 Task: Check the average views per listing of wet bar in the last 3 years.
Action: Mouse moved to (1030, 230)
Screenshot: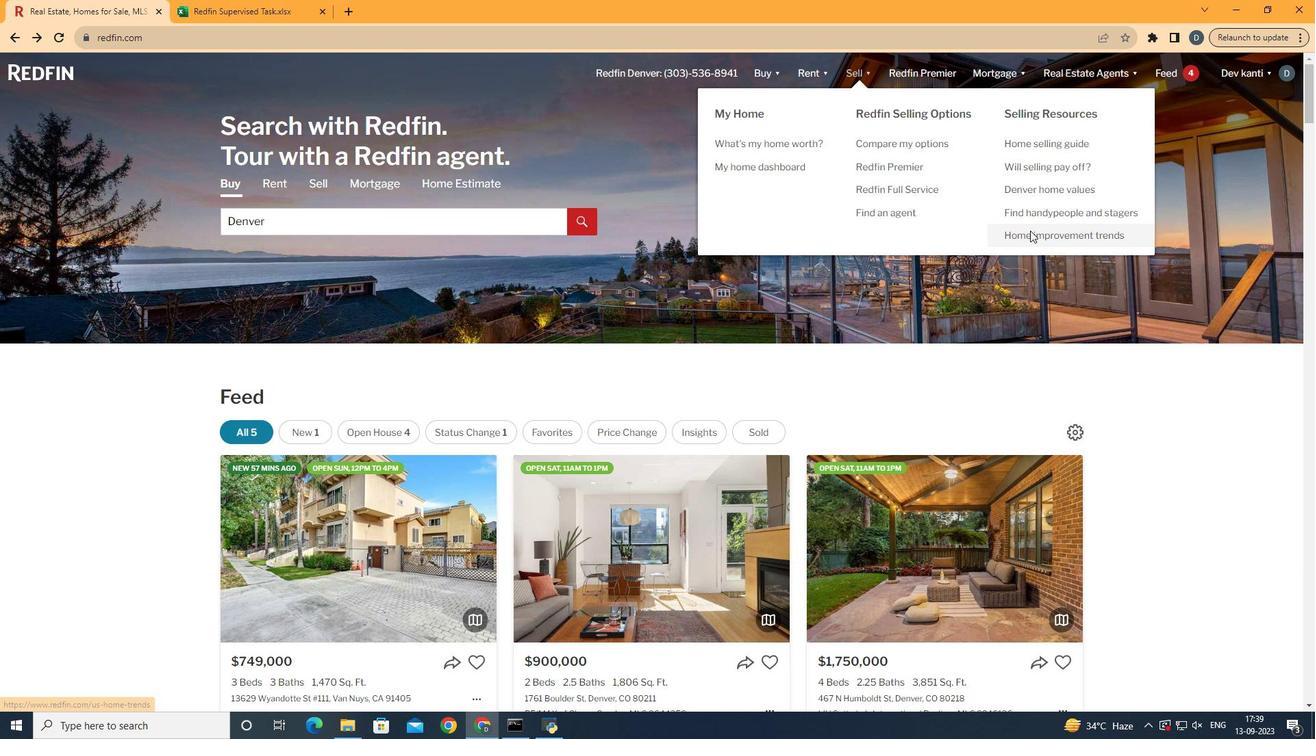
Action: Mouse pressed left at (1030, 230)
Screenshot: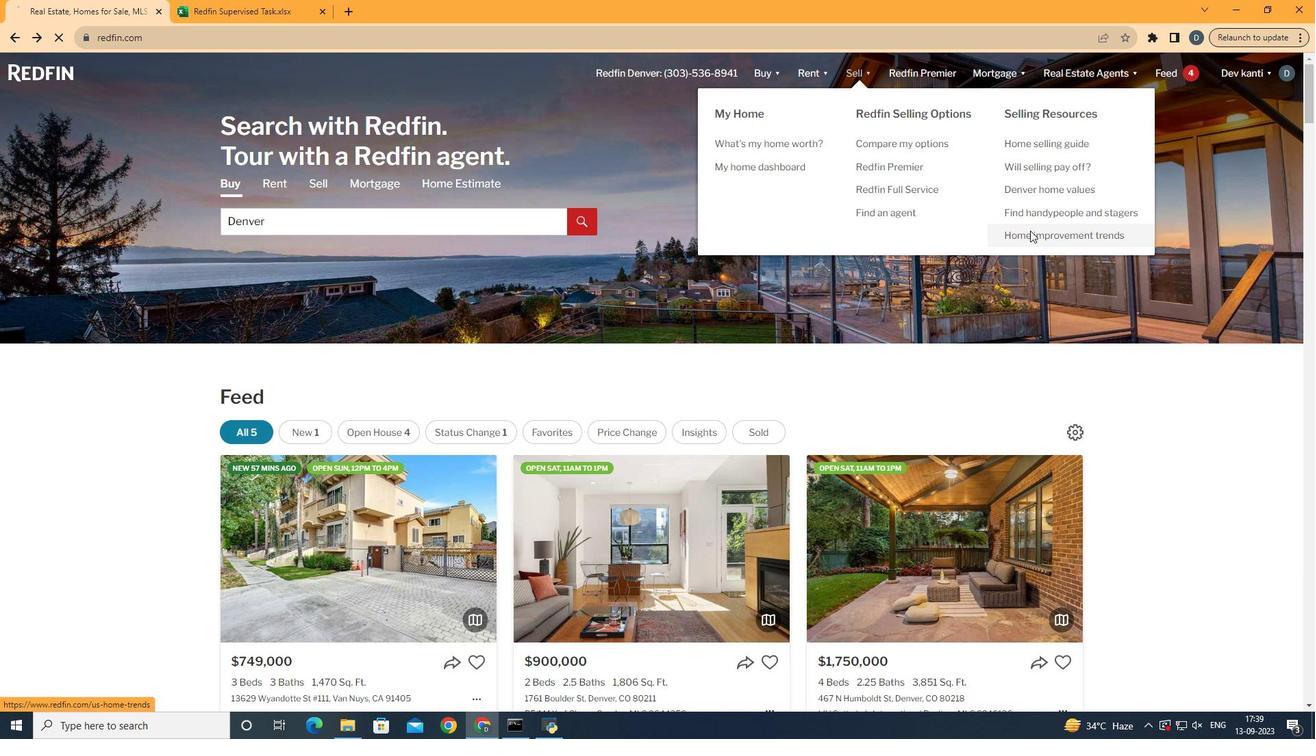 
Action: Mouse moved to (321, 266)
Screenshot: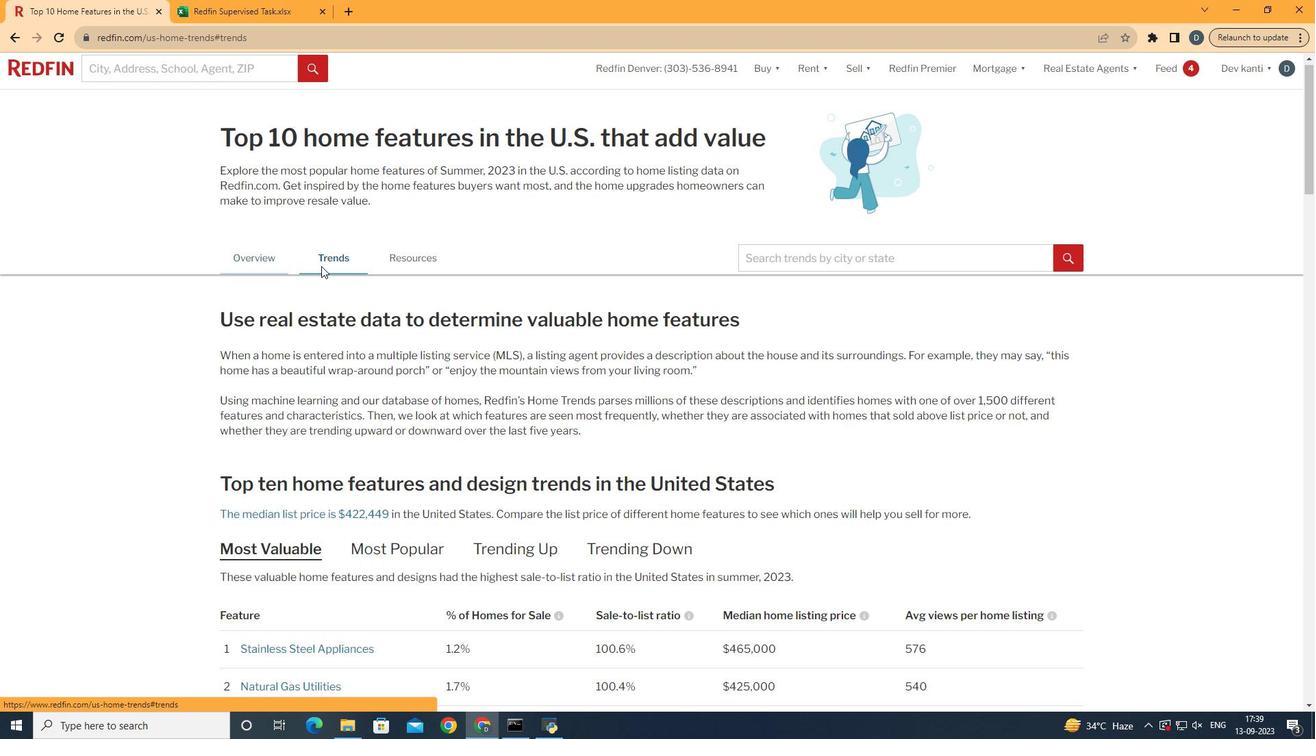 
Action: Mouse pressed left at (321, 266)
Screenshot: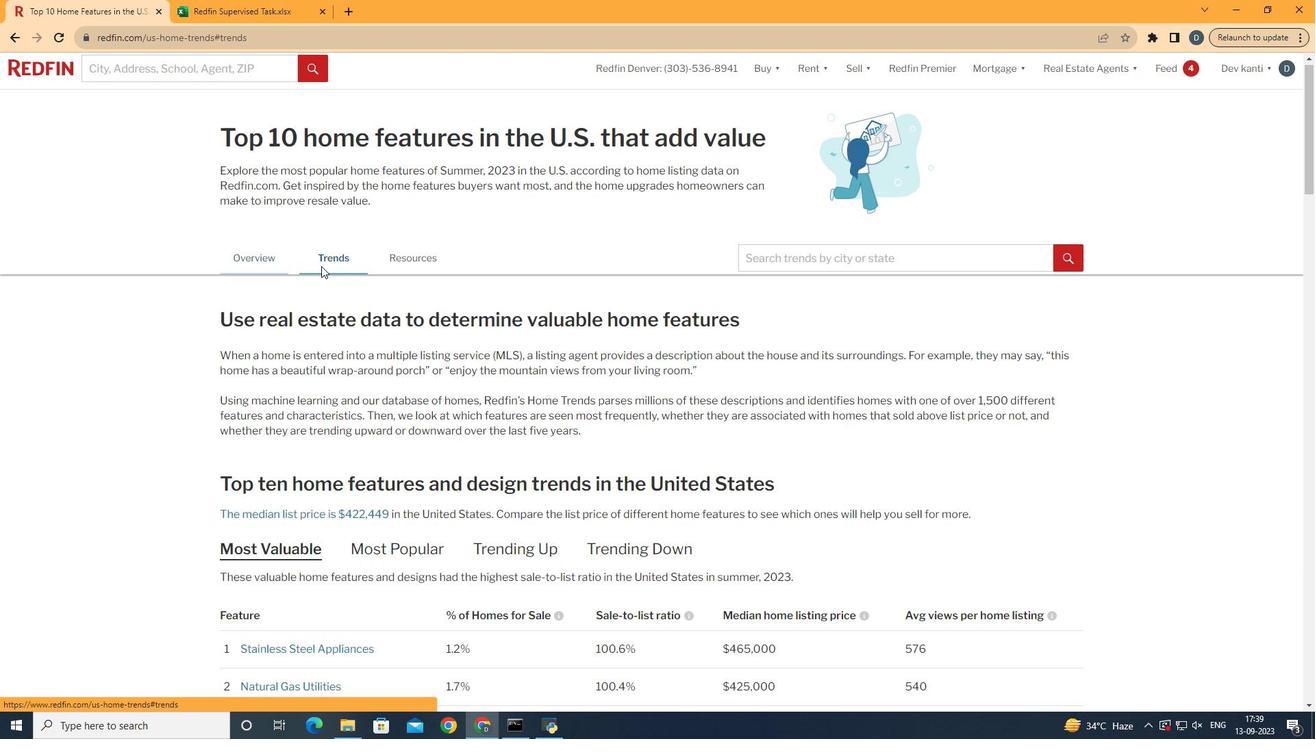 
Action: Mouse moved to (649, 391)
Screenshot: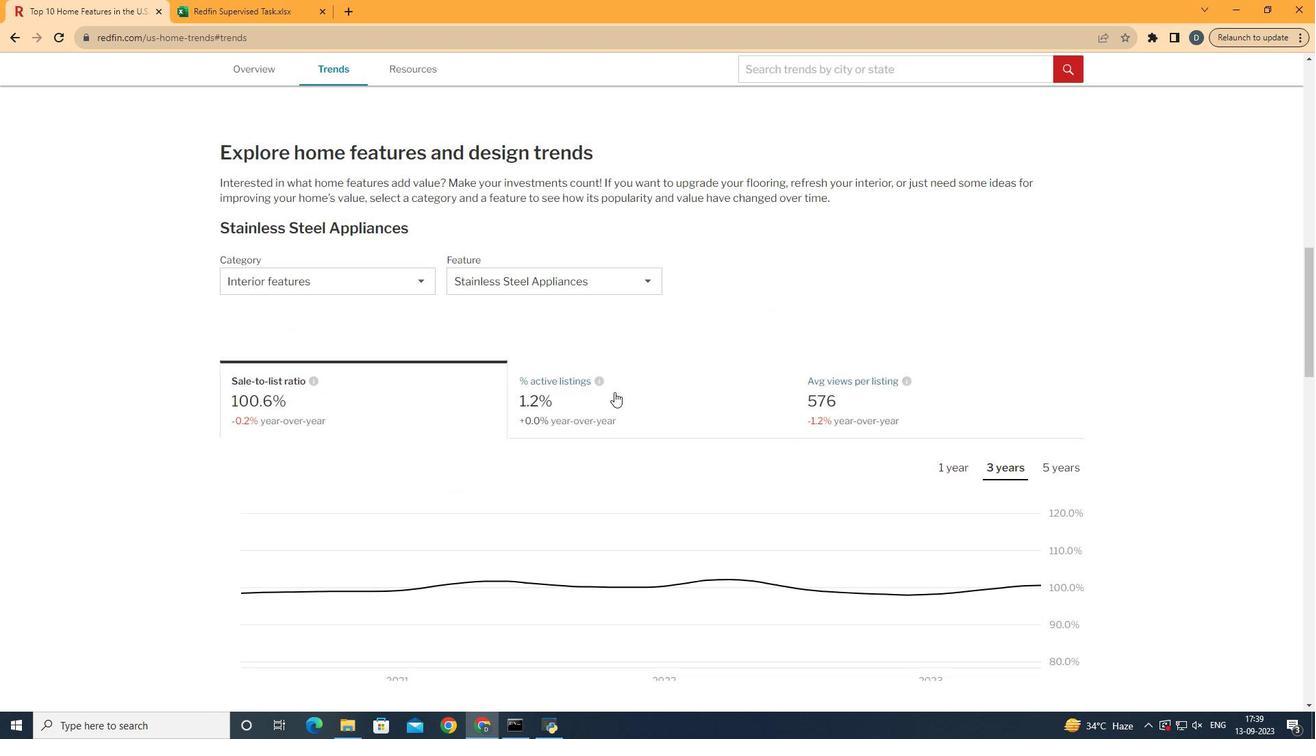 
Action: Mouse scrolled (649, 390) with delta (0, 0)
Screenshot: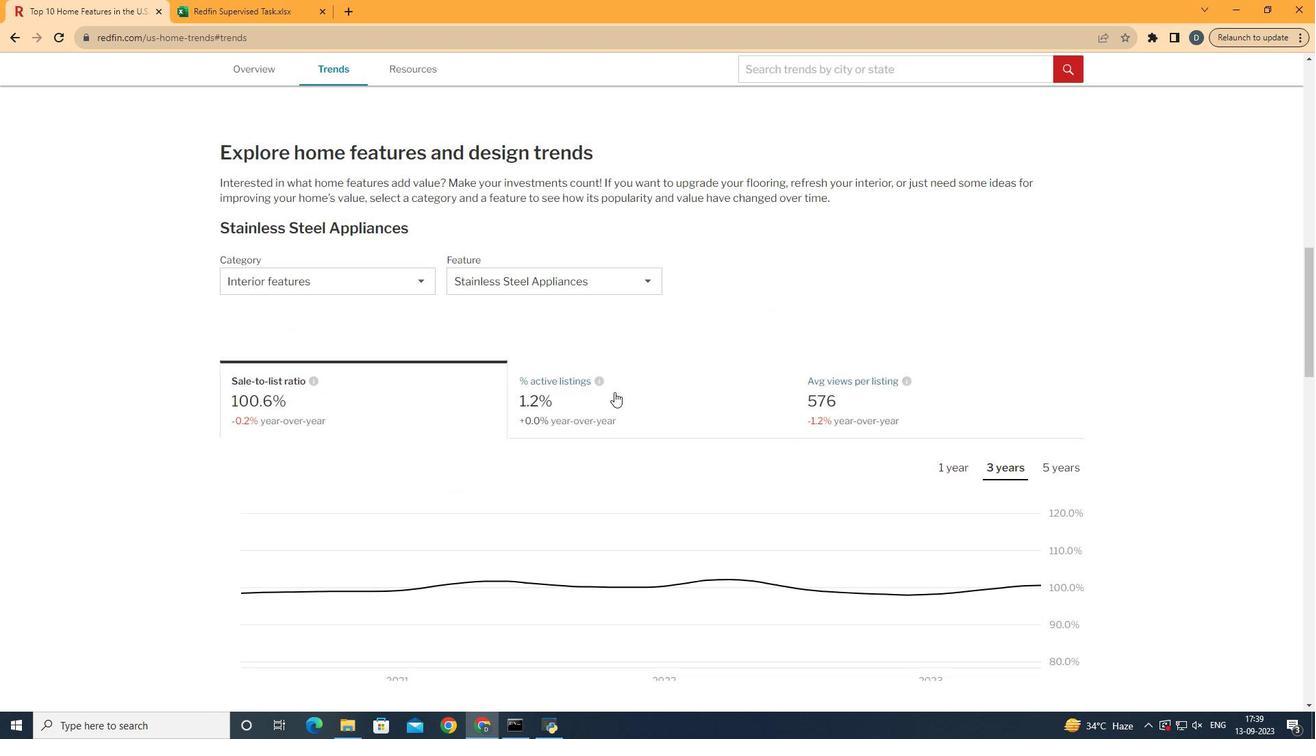 
Action: Mouse scrolled (649, 390) with delta (0, 0)
Screenshot: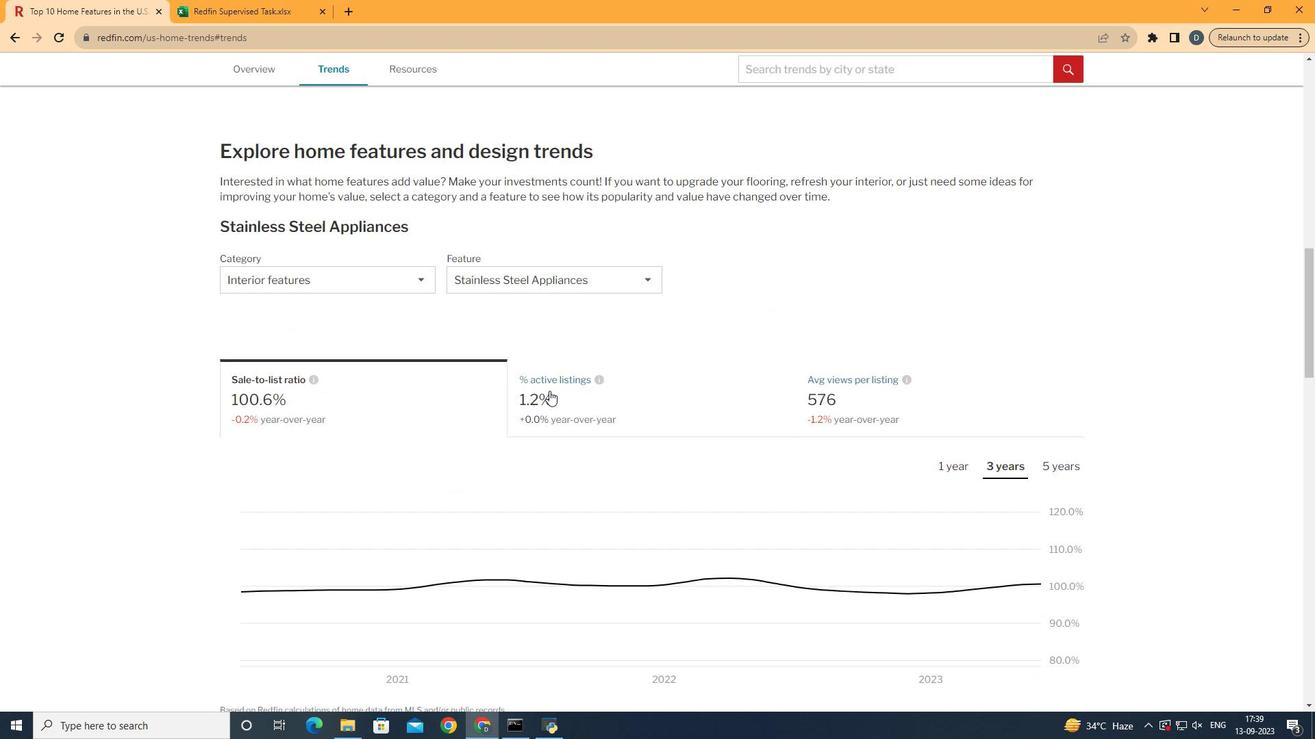 
Action: Mouse scrolled (649, 390) with delta (0, 0)
Screenshot: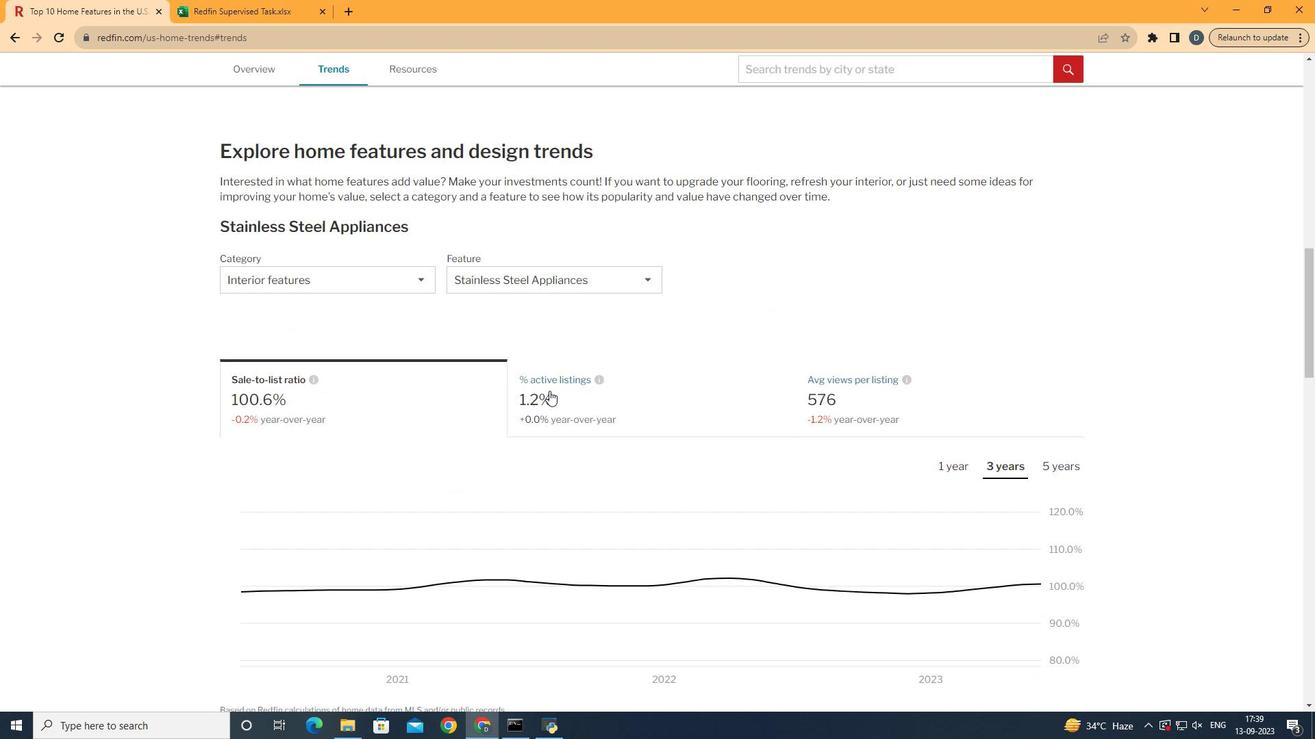 
Action: Mouse scrolled (649, 390) with delta (0, 0)
Screenshot: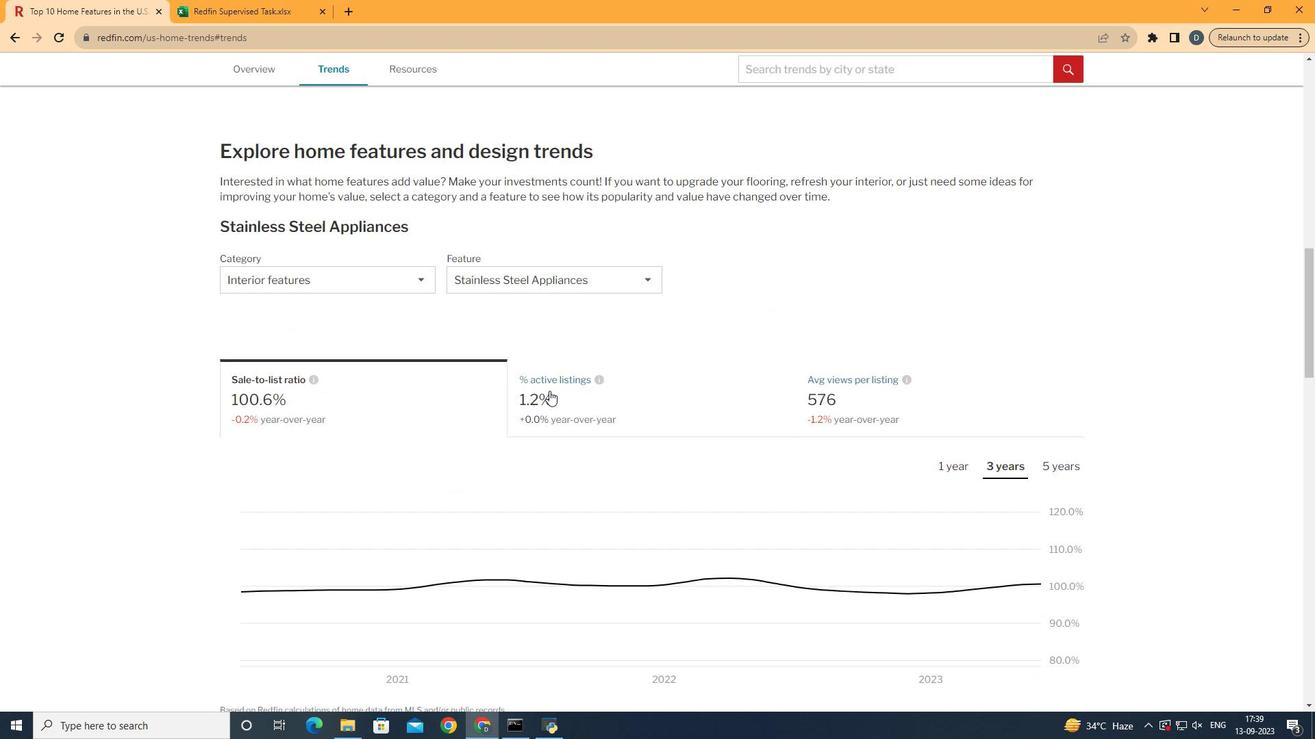 
Action: Mouse scrolled (649, 390) with delta (0, 0)
Screenshot: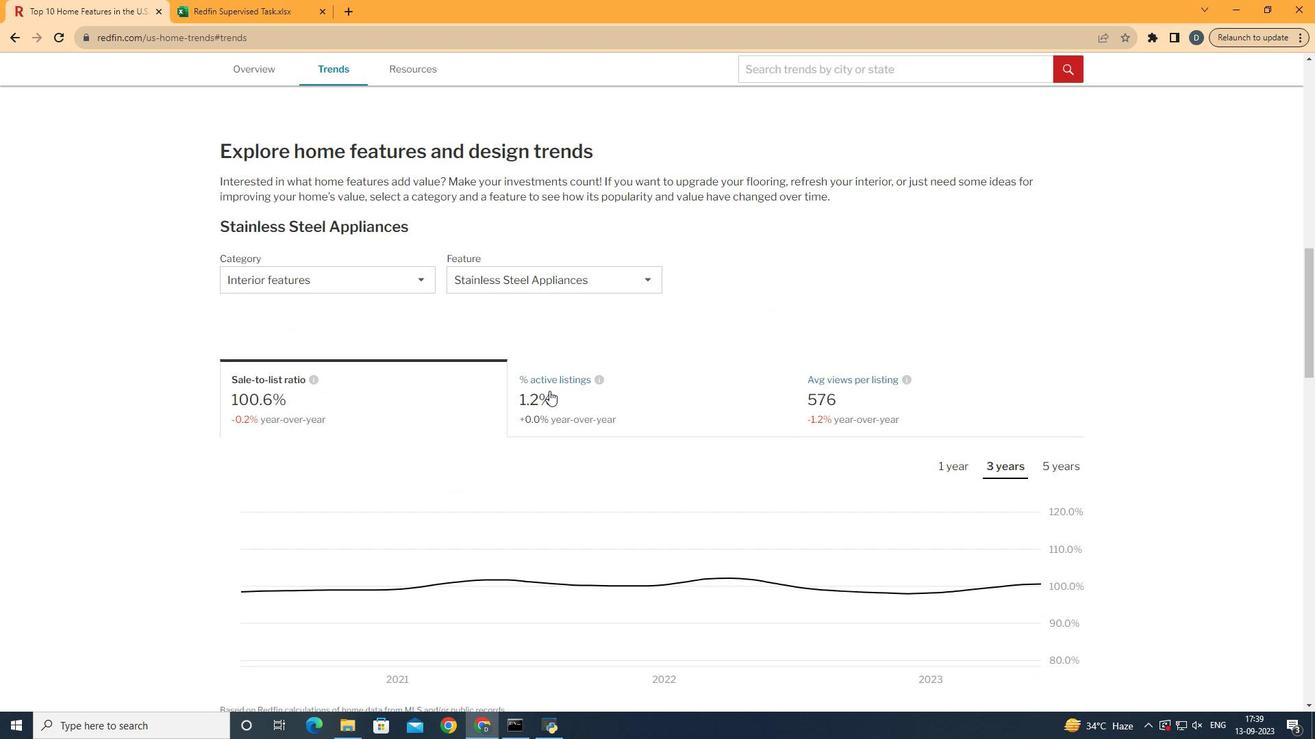 
Action: Mouse scrolled (649, 390) with delta (0, 0)
Screenshot: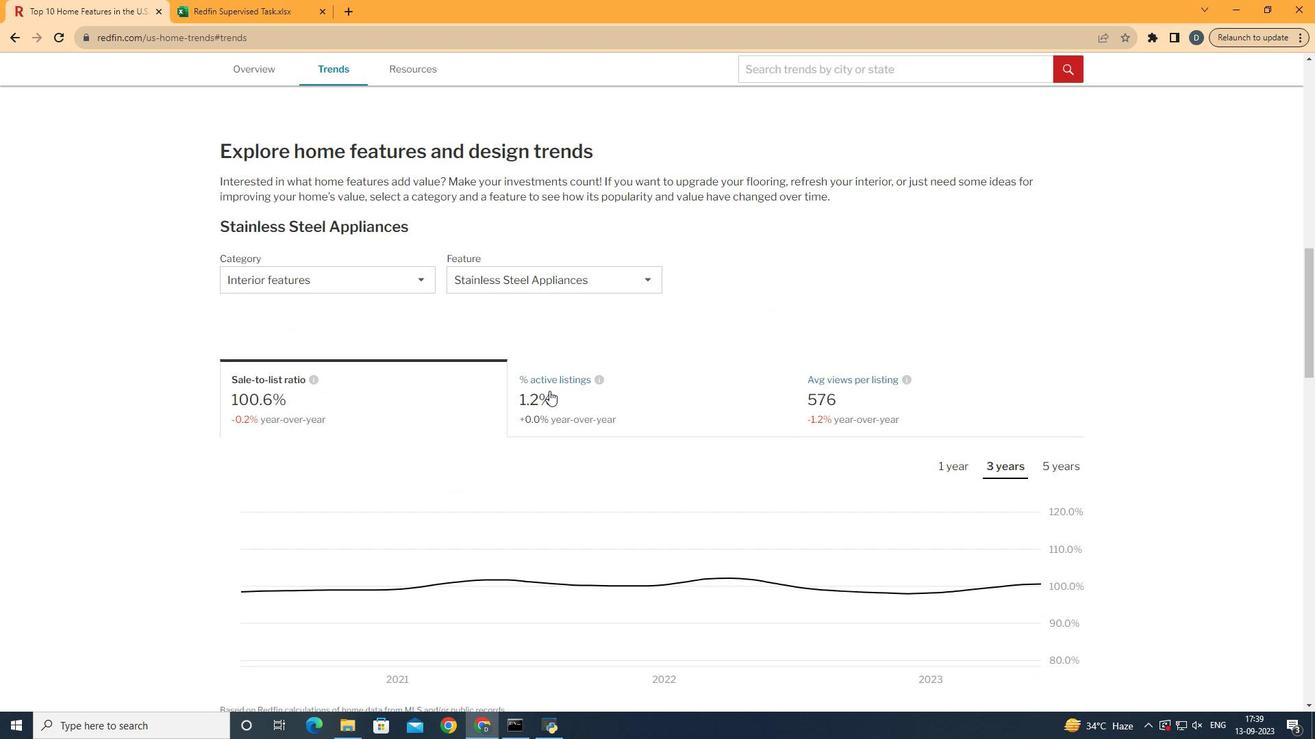 
Action: Mouse scrolled (649, 390) with delta (0, 0)
Screenshot: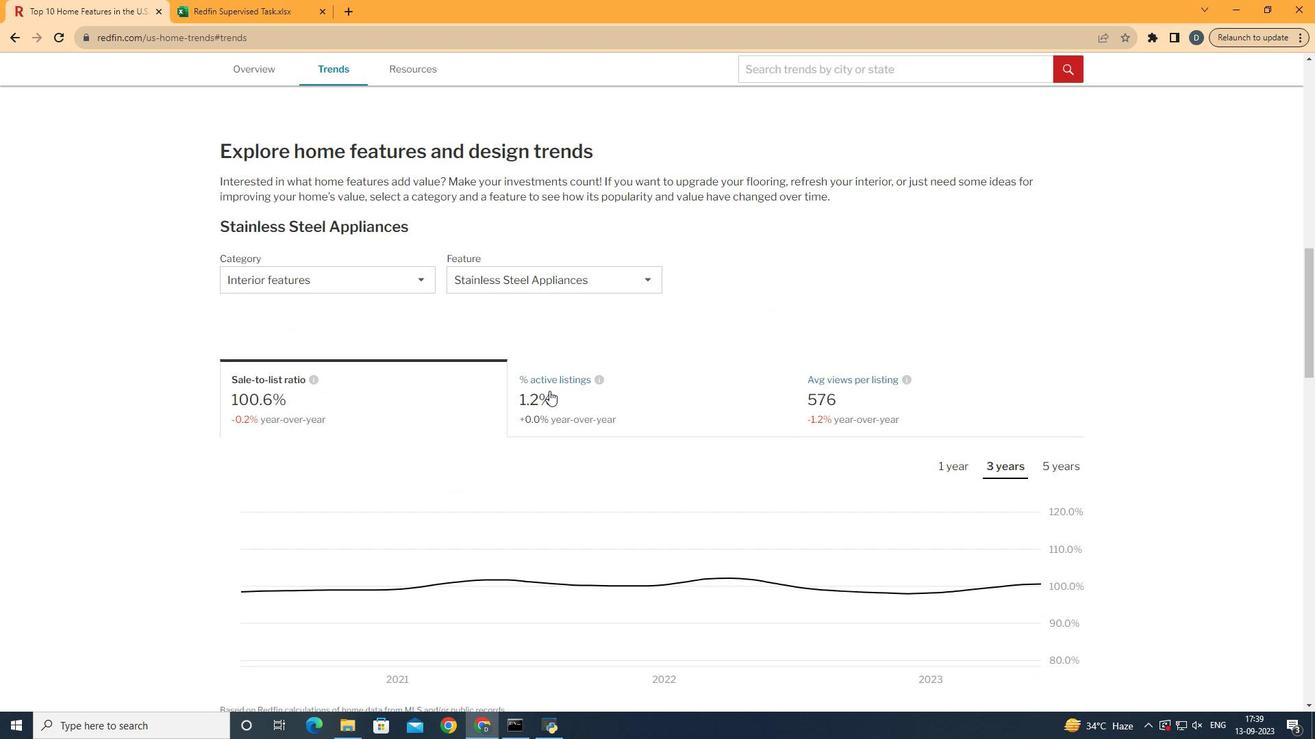 
Action: Mouse scrolled (649, 390) with delta (0, 0)
Screenshot: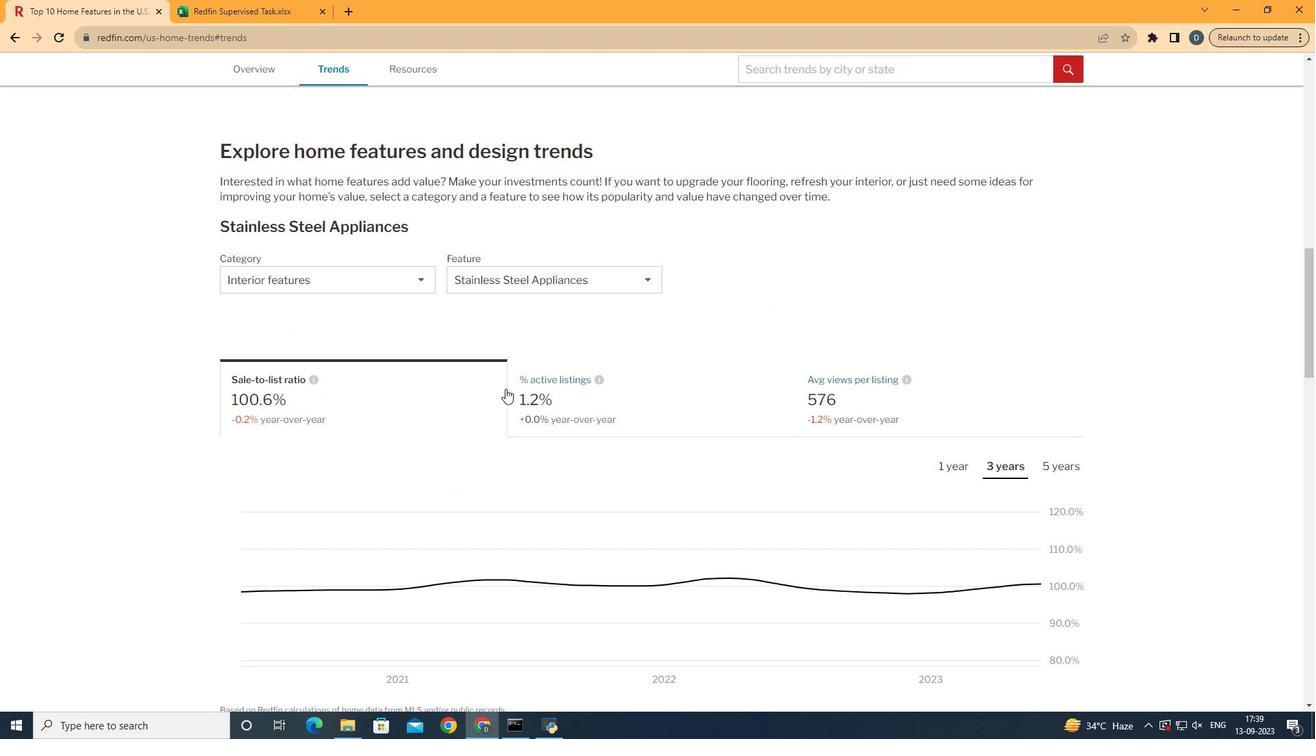 
Action: Mouse moved to (406, 293)
Screenshot: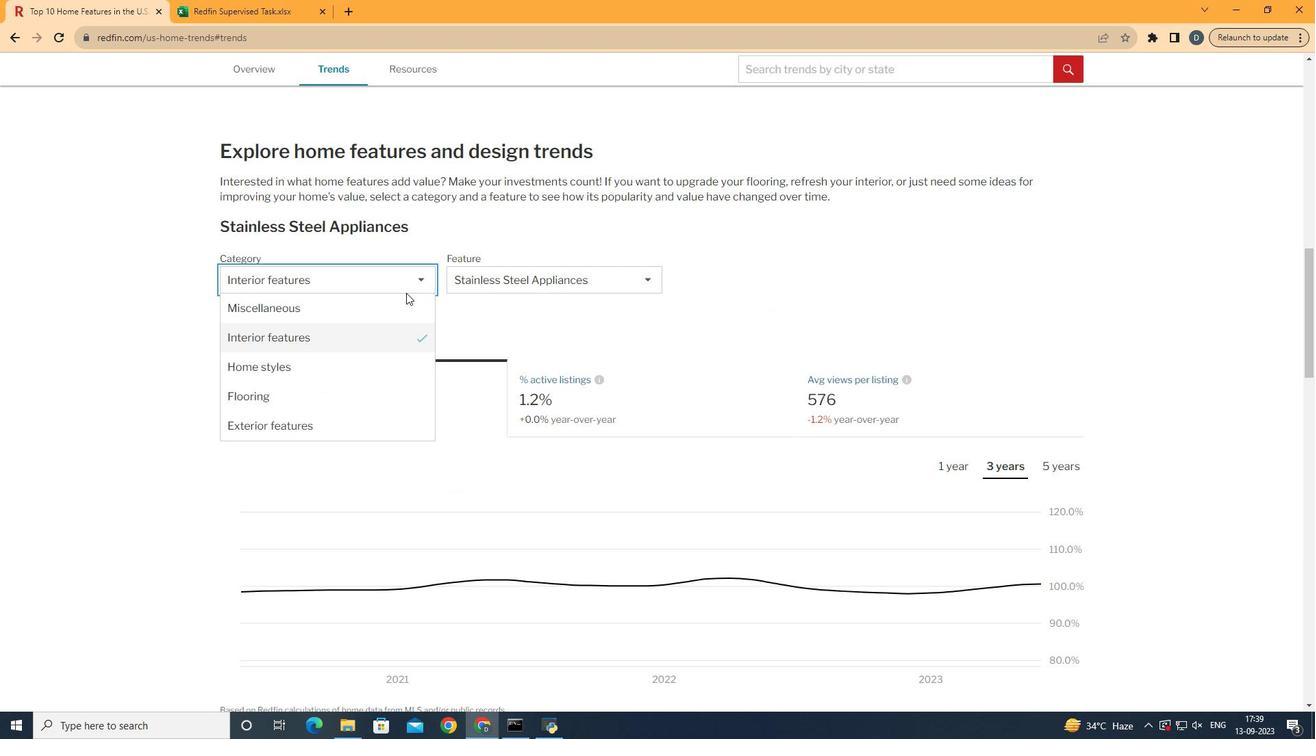 
Action: Mouse pressed left at (406, 293)
Screenshot: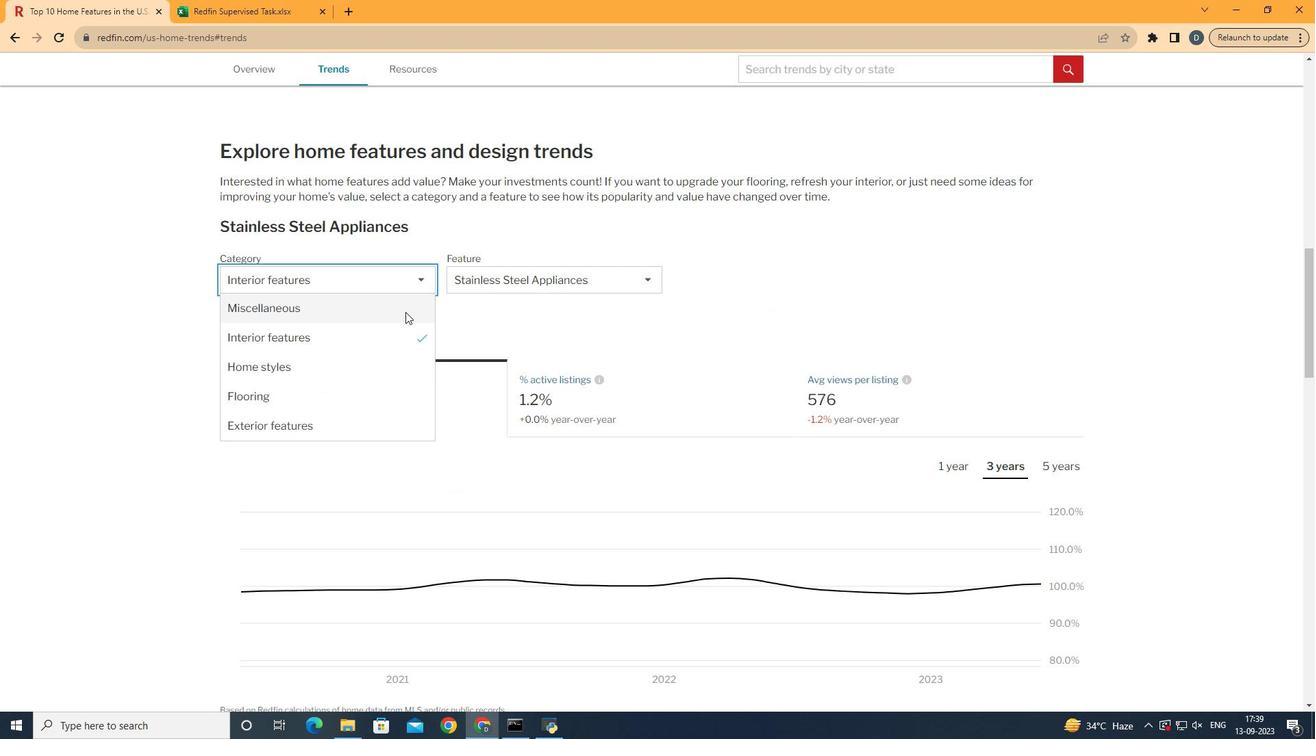 
Action: Mouse moved to (410, 344)
Screenshot: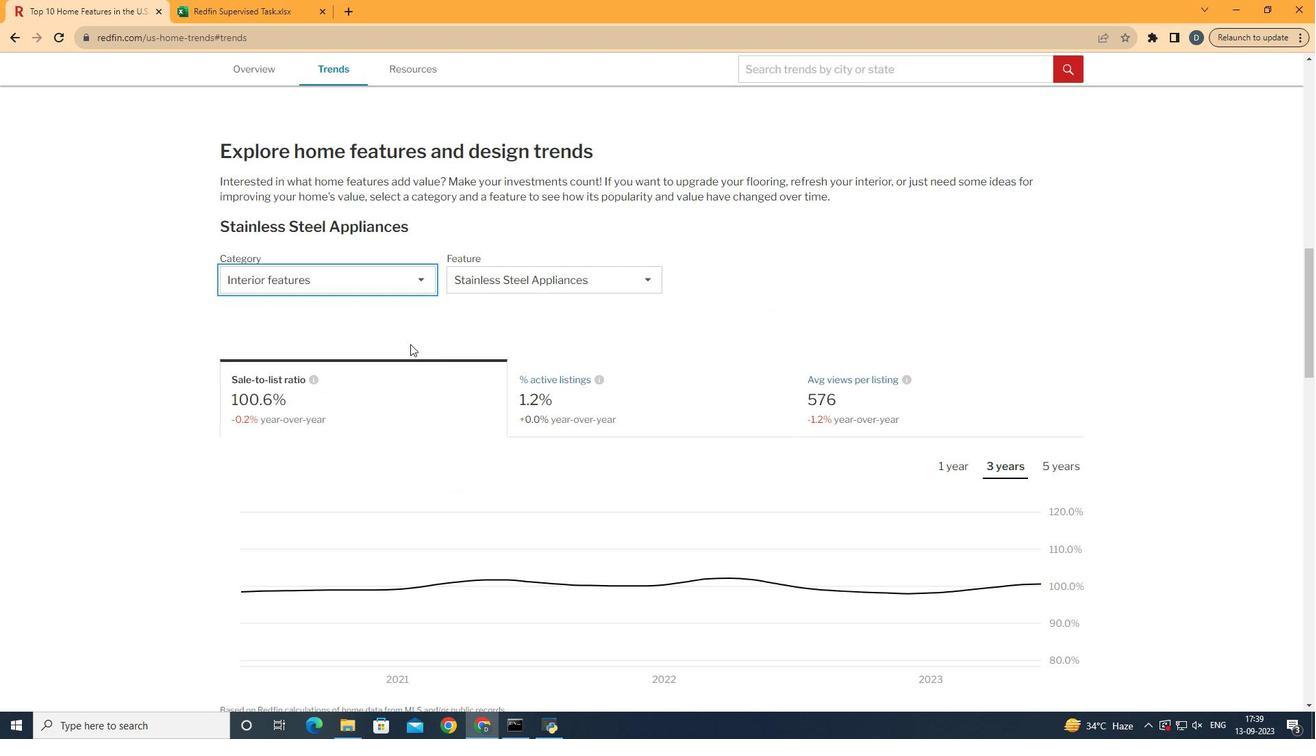 
Action: Mouse pressed left at (410, 344)
Screenshot: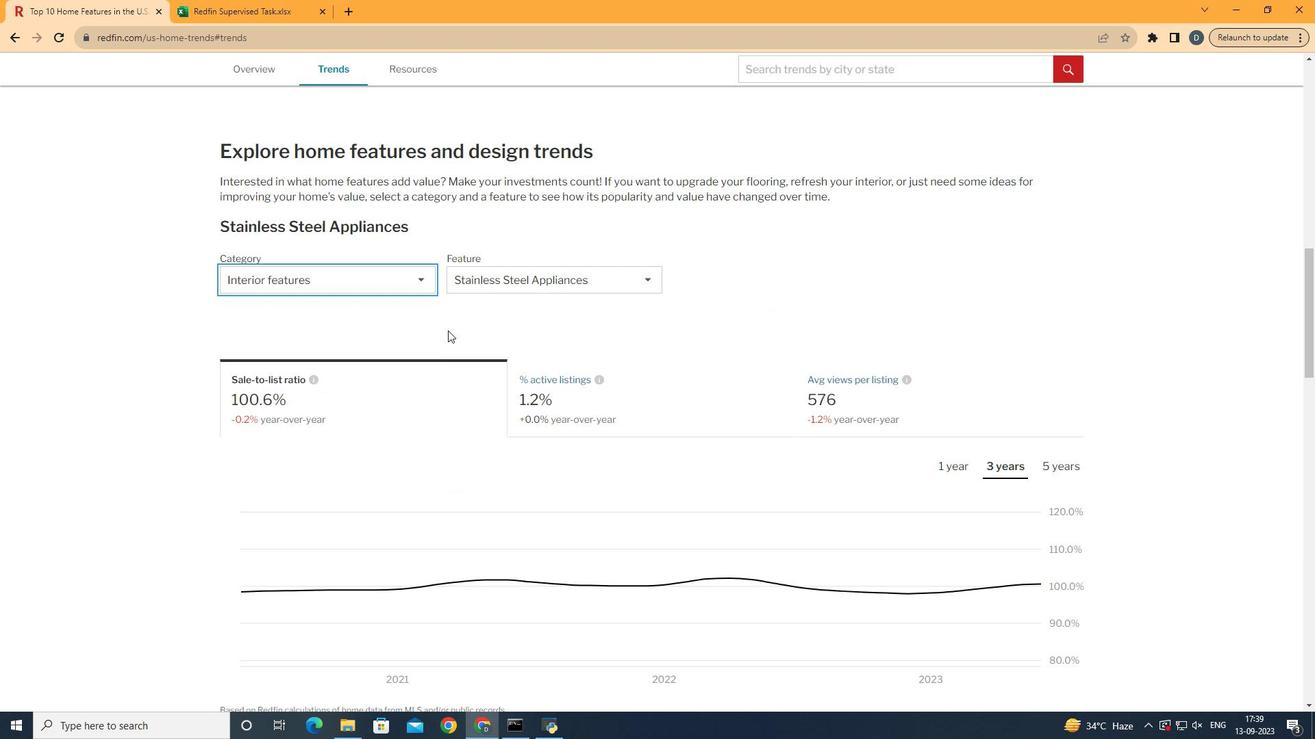 
Action: Mouse moved to (568, 278)
Screenshot: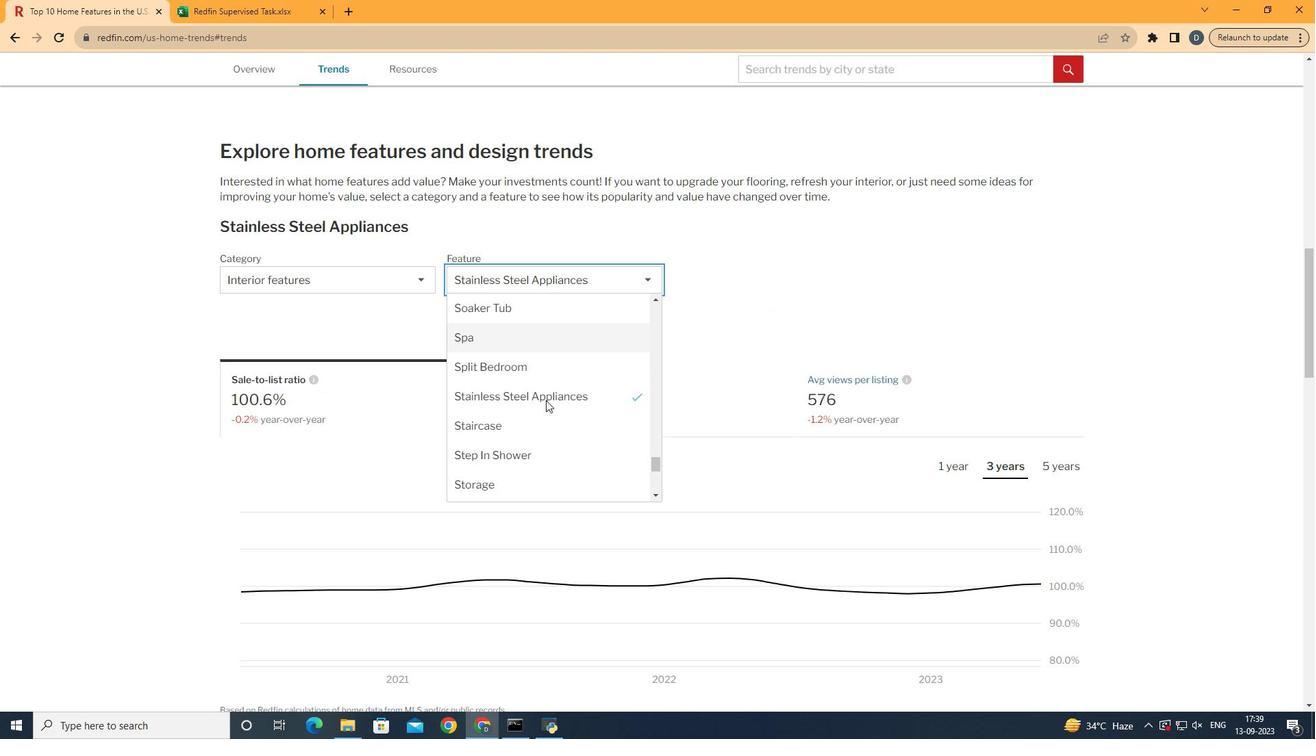
Action: Mouse pressed left at (568, 278)
Screenshot: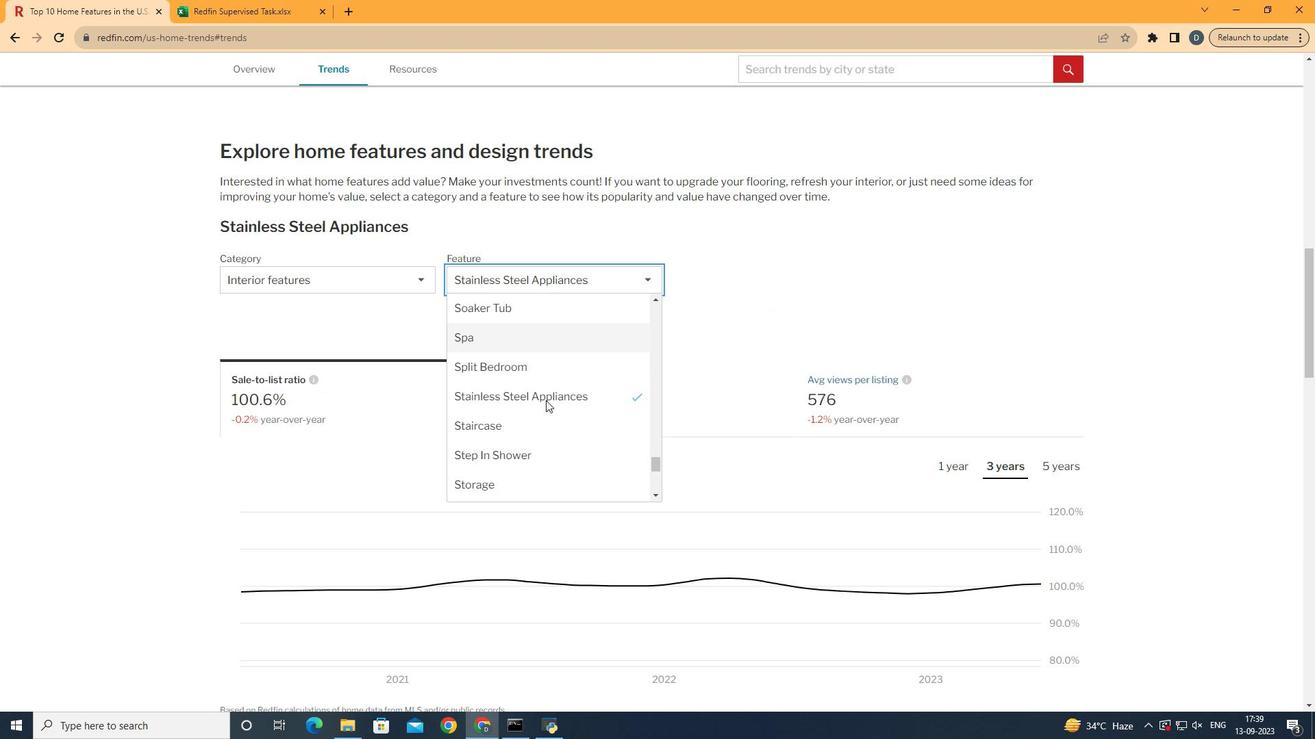 
Action: Mouse moved to (499, 450)
Screenshot: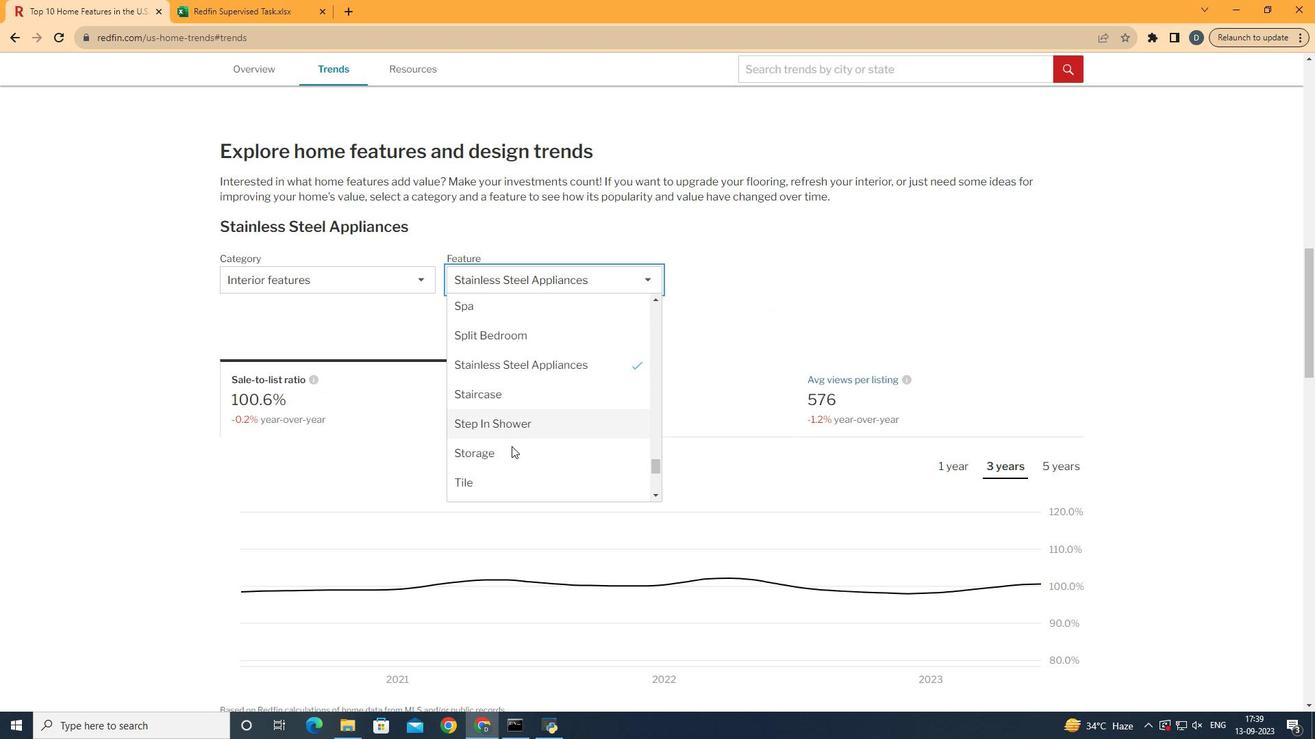 
Action: Mouse scrolled (499, 450) with delta (0, 0)
Screenshot: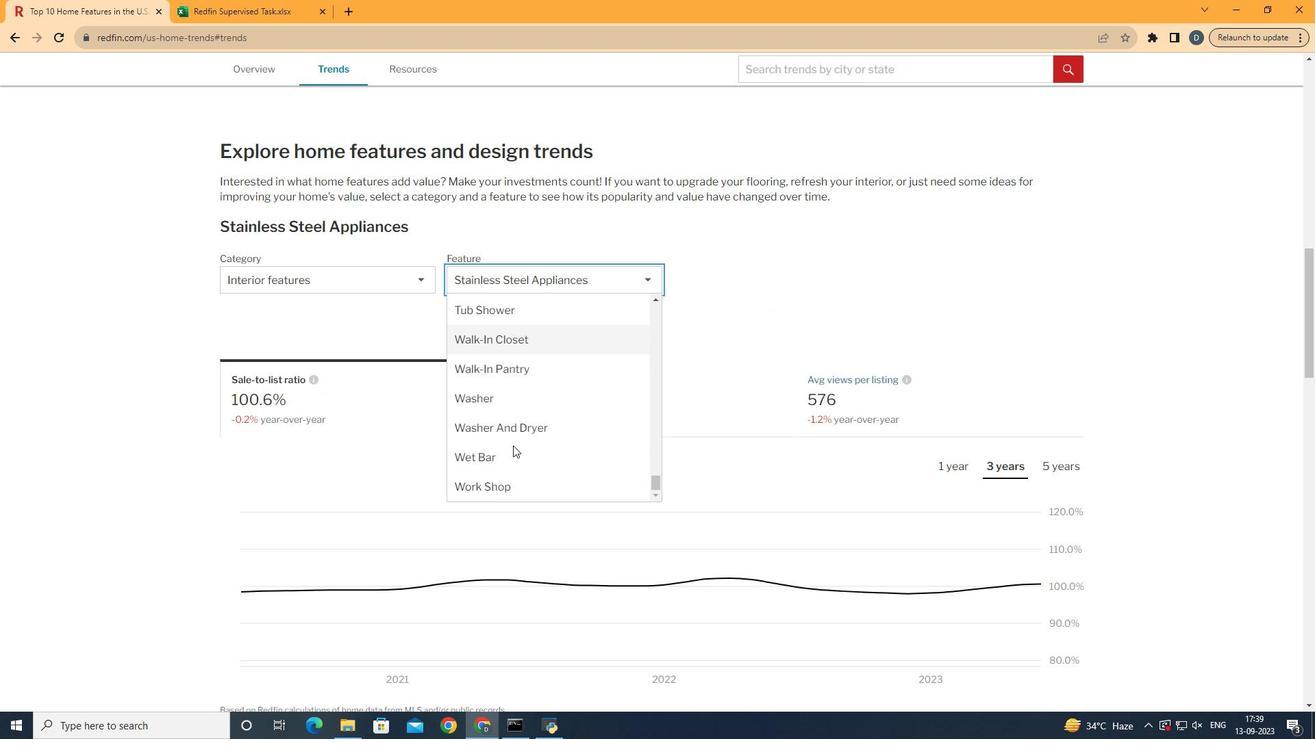 
Action: Mouse moved to (498, 450)
Screenshot: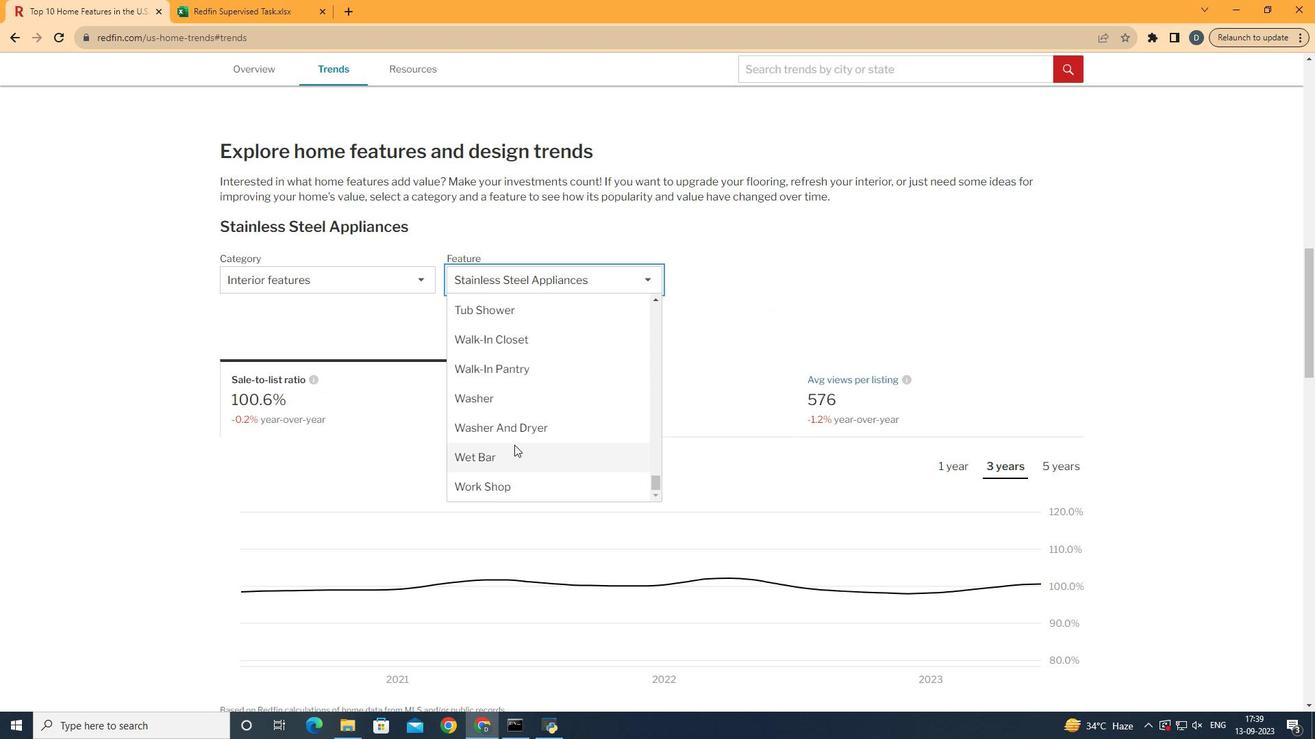 
Action: Mouse scrolled (498, 450) with delta (0, 0)
Screenshot: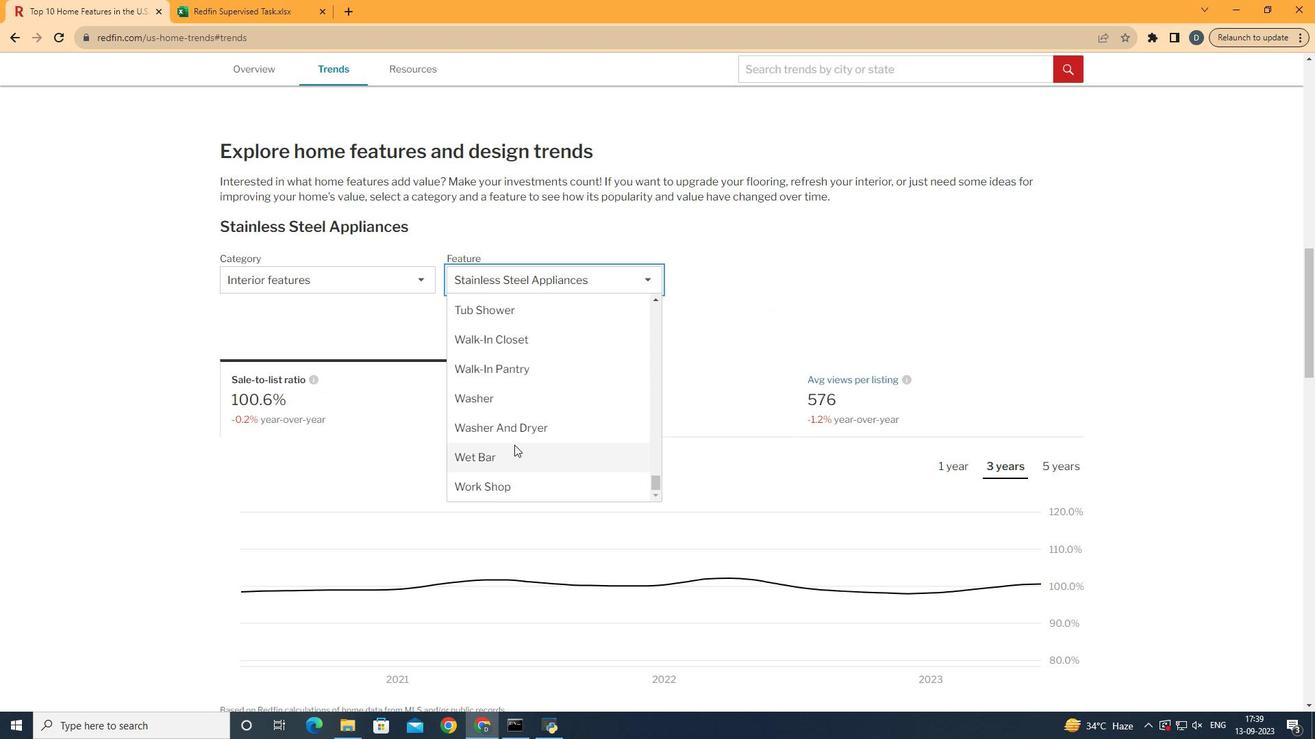 
Action: Mouse moved to (497, 450)
Screenshot: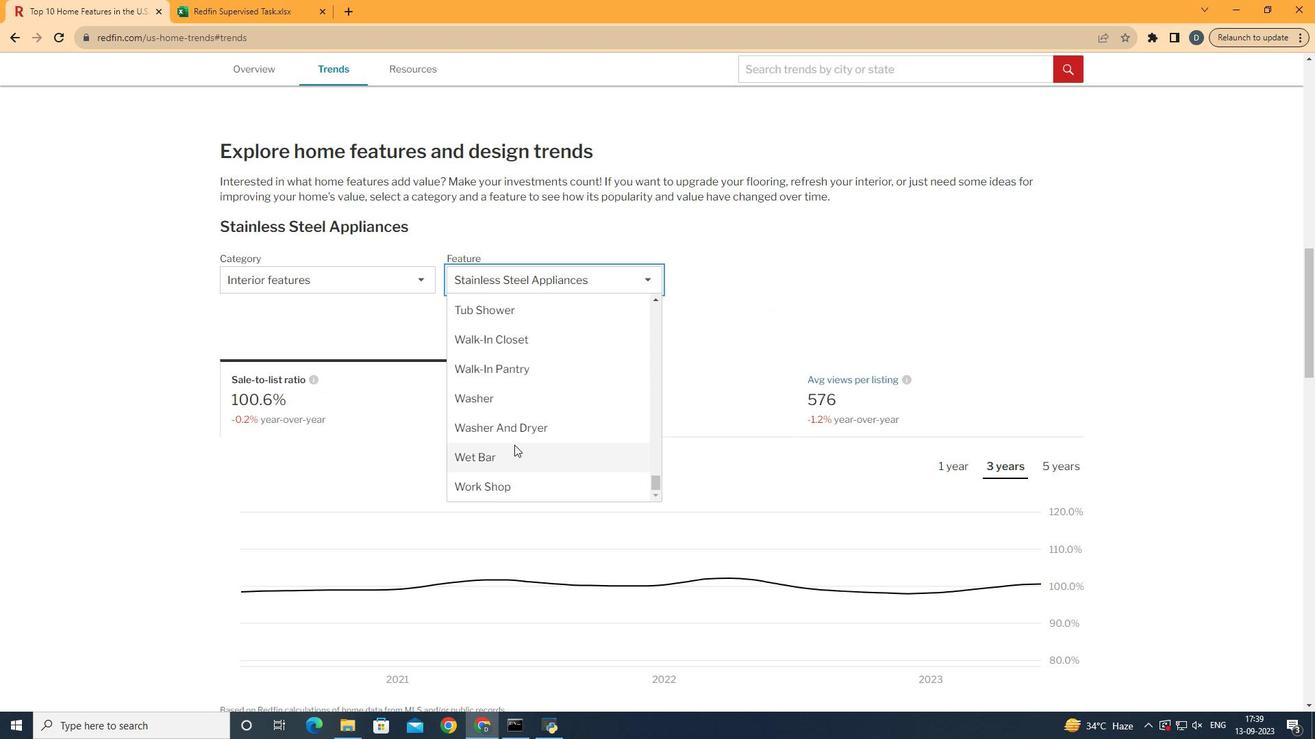 
Action: Mouse scrolled (497, 450) with delta (0, 0)
Screenshot: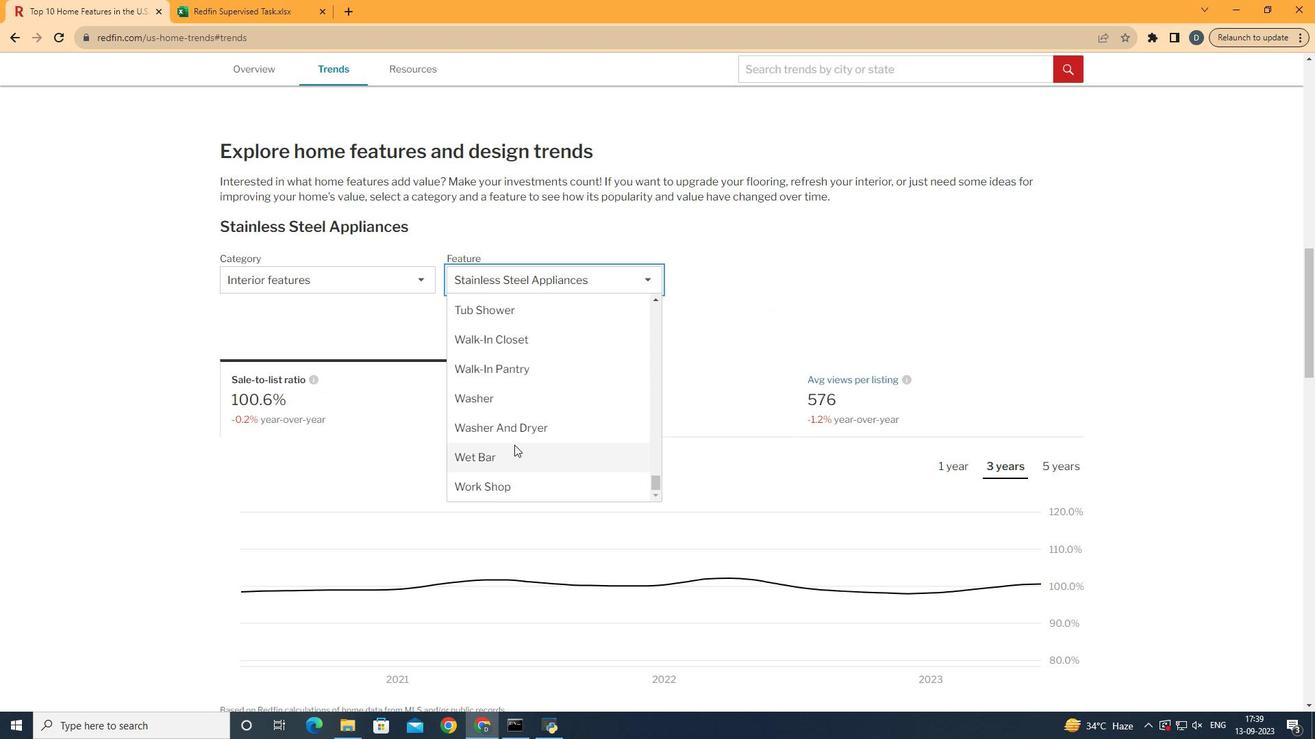 
Action: Mouse scrolled (497, 449) with delta (0, -1)
Screenshot: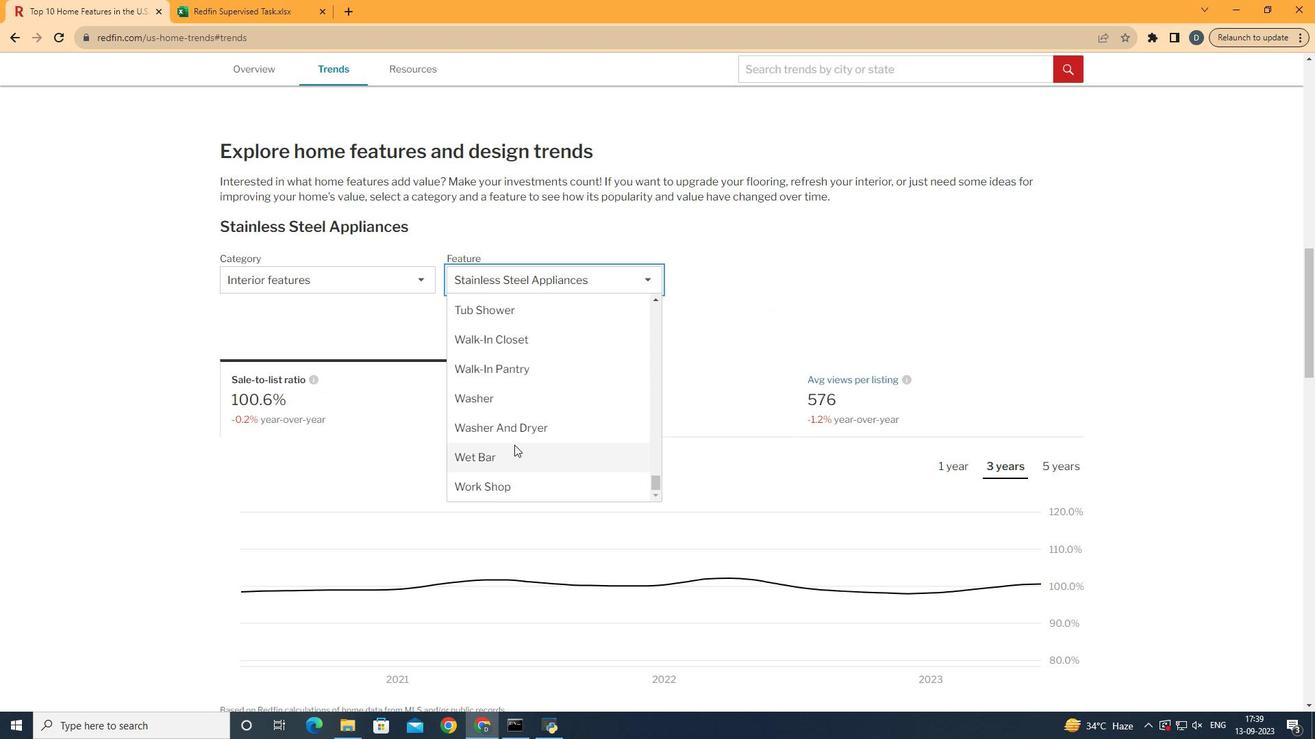 
Action: Mouse scrolled (497, 450) with delta (0, 0)
Screenshot: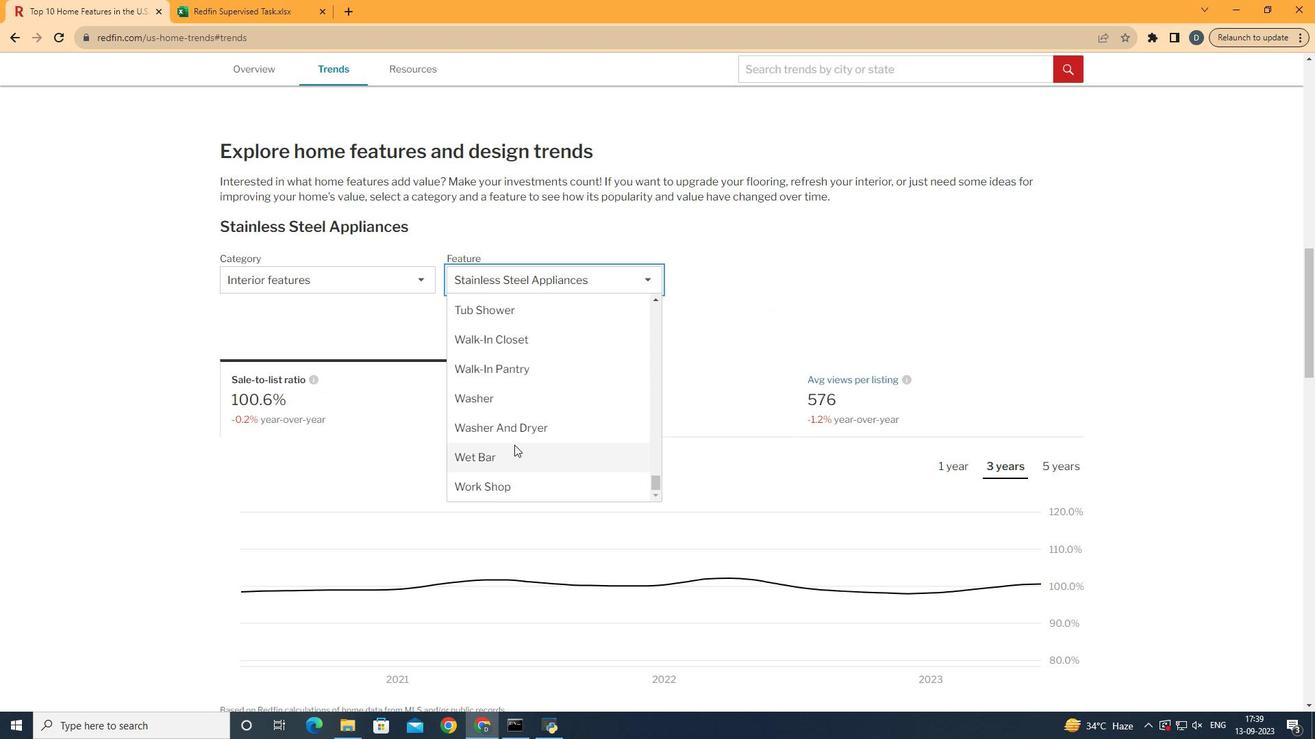 
Action: Mouse moved to (502, 450)
Screenshot: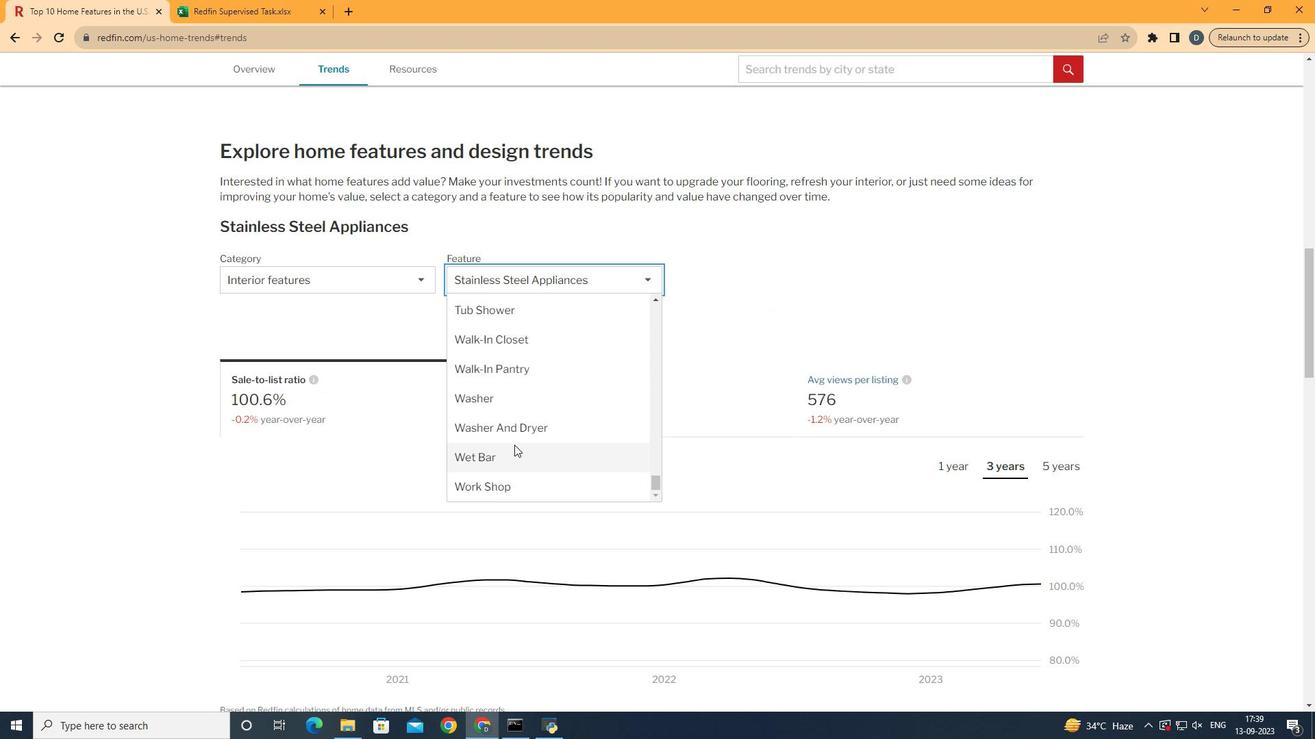 
Action: Mouse scrolled (502, 449) with delta (0, 0)
Screenshot: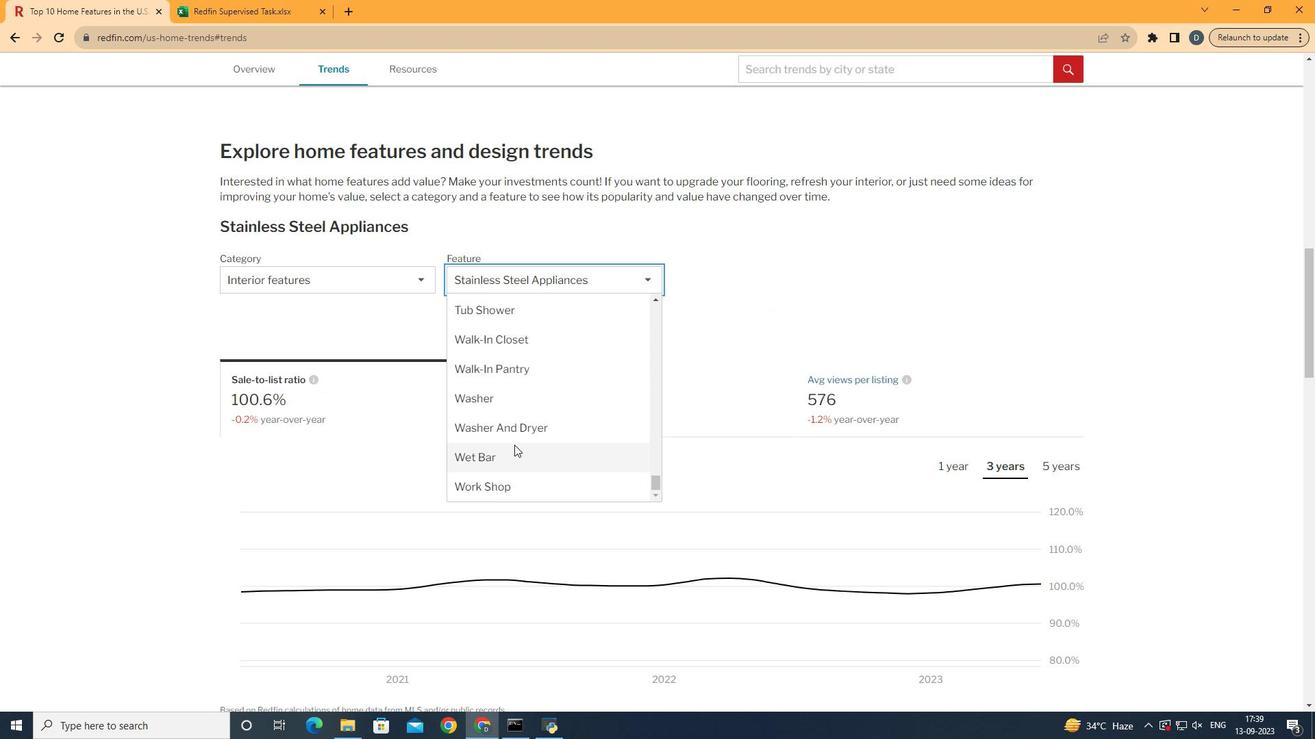 
Action: Mouse moved to (539, 453)
Screenshot: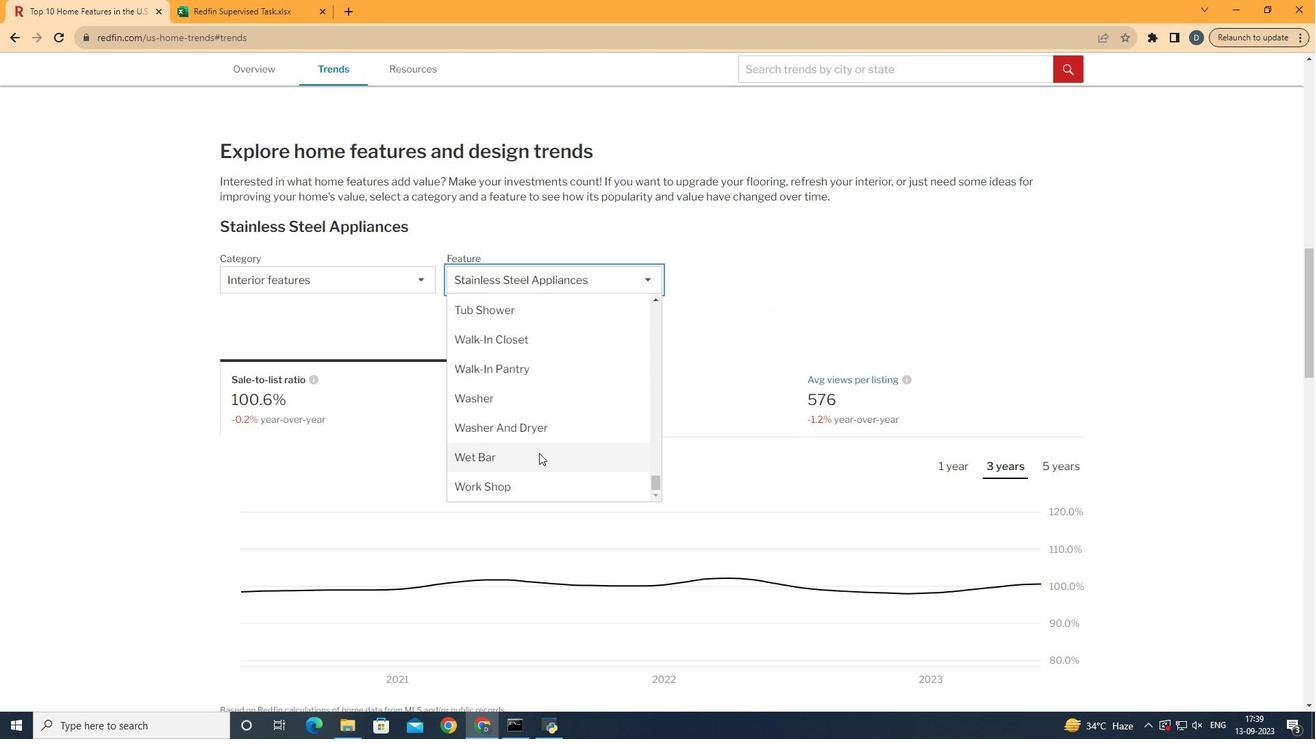 
Action: Mouse pressed left at (539, 453)
Screenshot: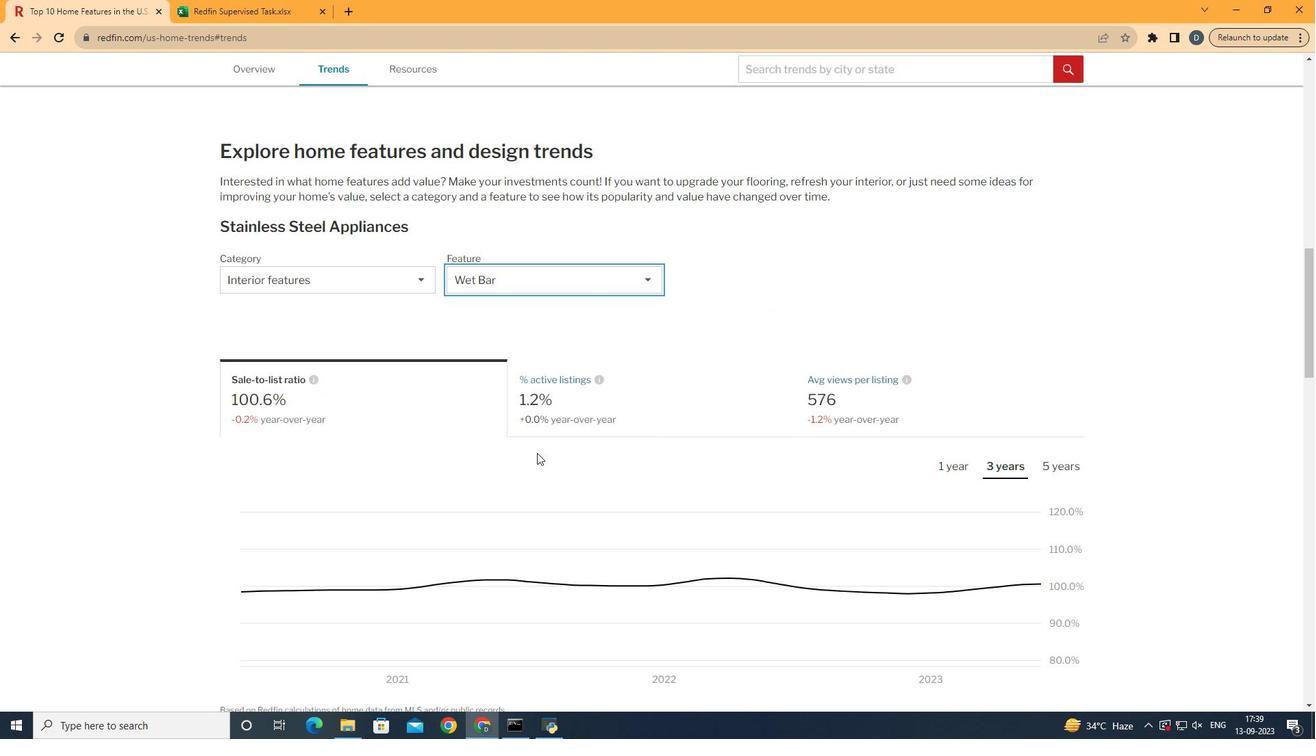 
Action: Mouse moved to (978, 390)
Screenshot: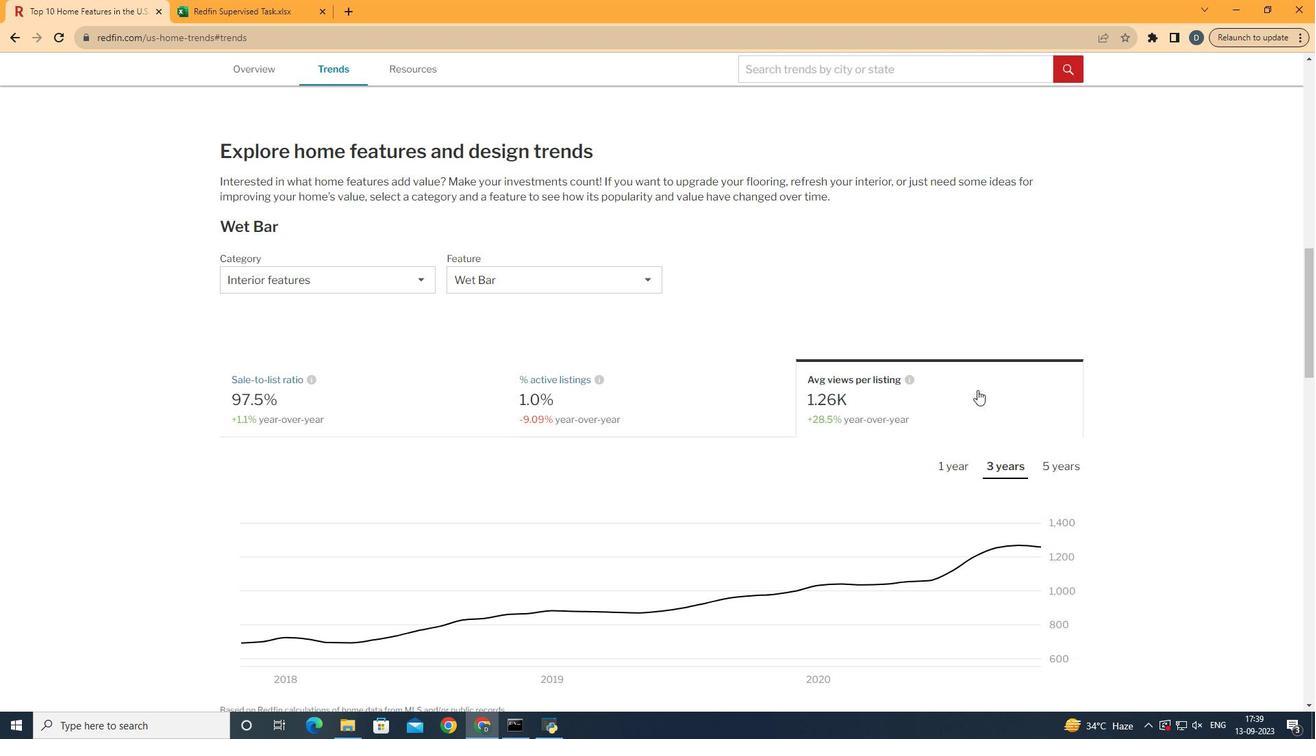 
Action: Mouse pressed left at (978, 390)
Screenshot: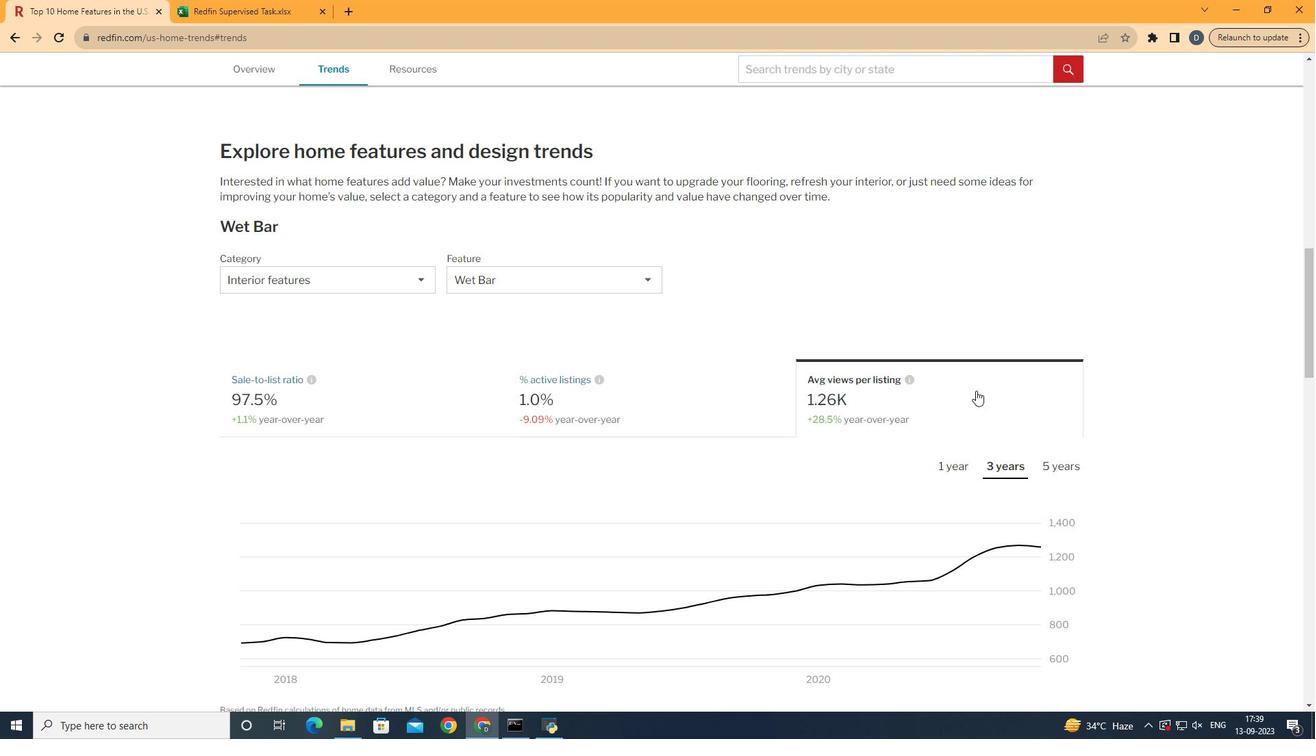 
Action: Mouse moved to (1172, 261)
Screenshot: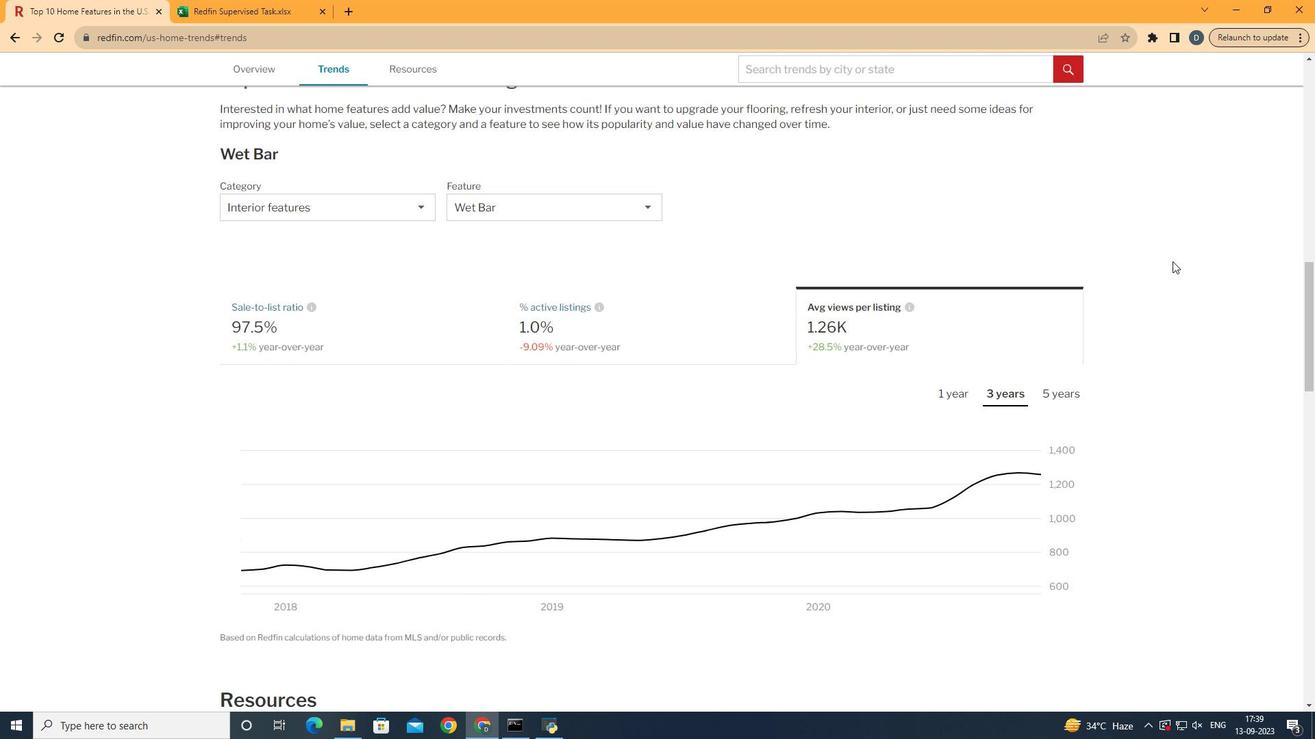 
Action: Mouse scrolled (1172, 260) with delta (0, 0)
Screenshot: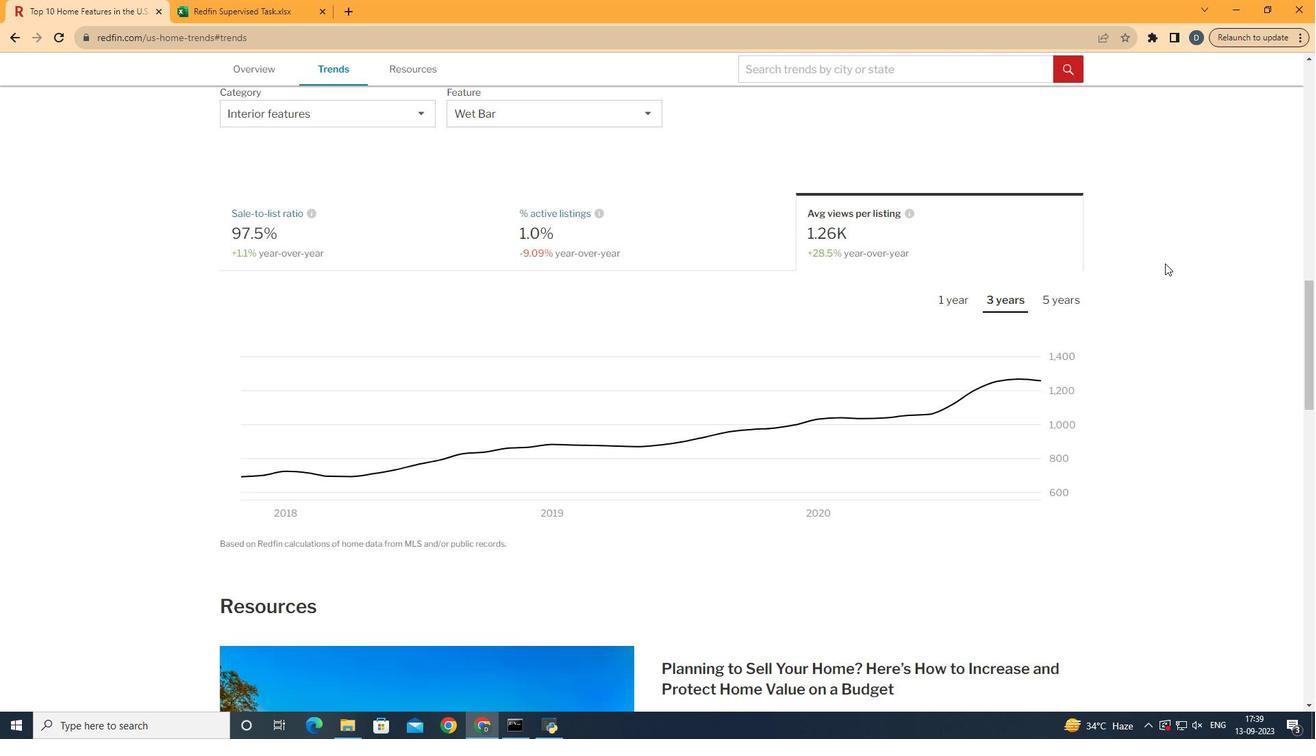 
Action: Mouse scrolled (1172, 260) with delta (0, 0)
Screenshot: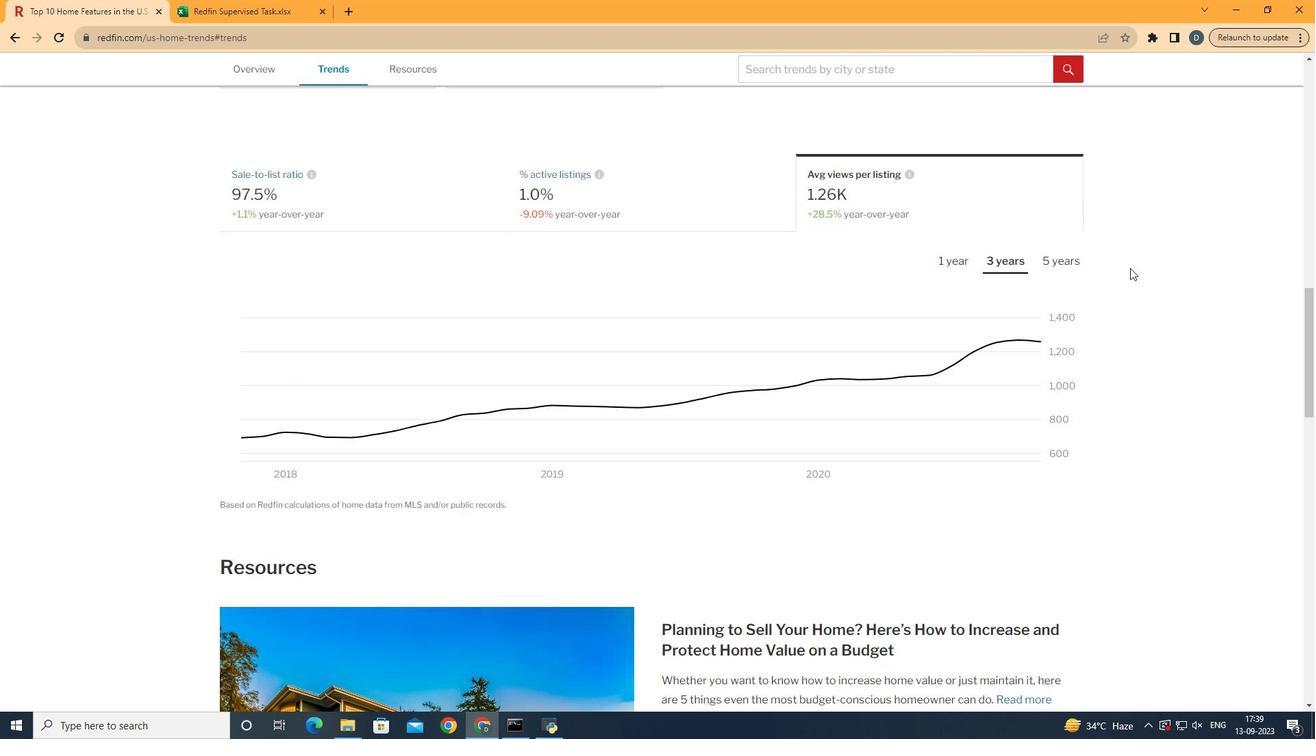 
Action: Mouse scrolled (1172, 260) with delta (0, 0)
Screenshot: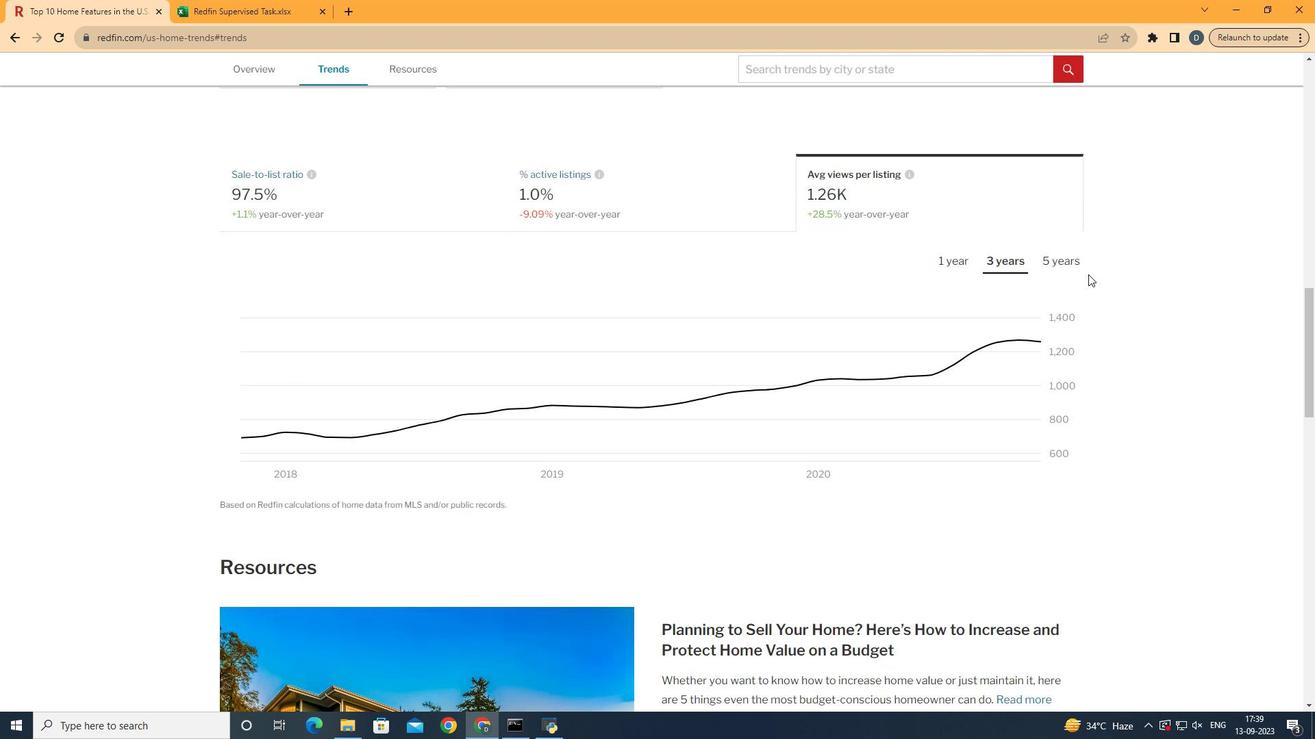 
Action: Mouse moved to (1010, 267)
Screenshot: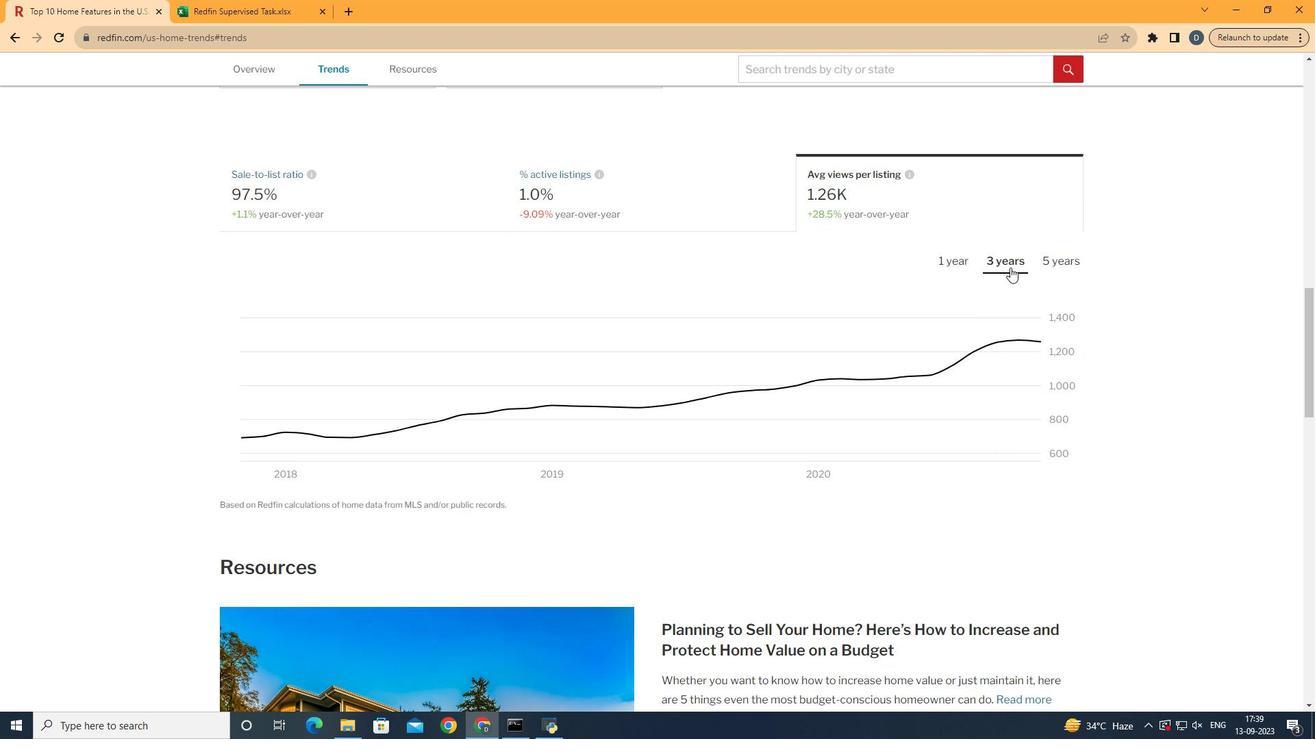 
Action: Mouse pressed left at (1010, 267)
Screenshot: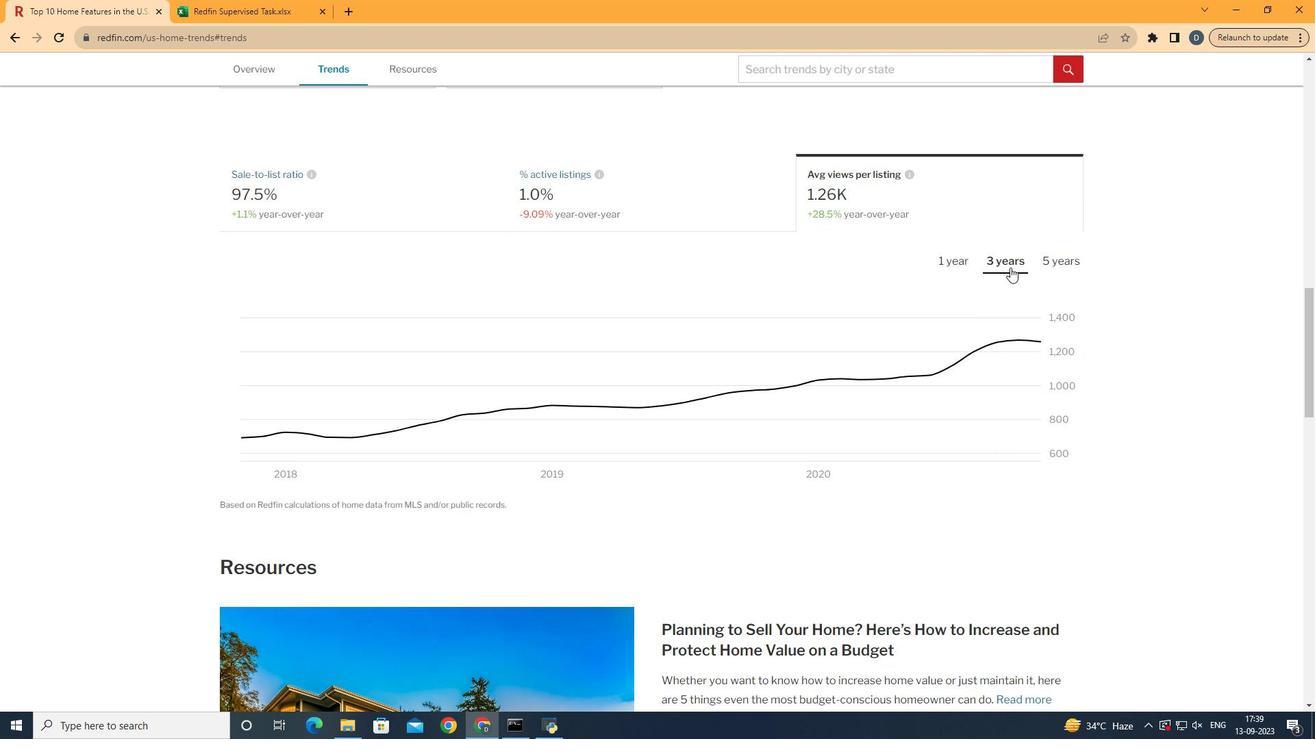 
Action: Mouse moved to (1004, 270)
Screenshot: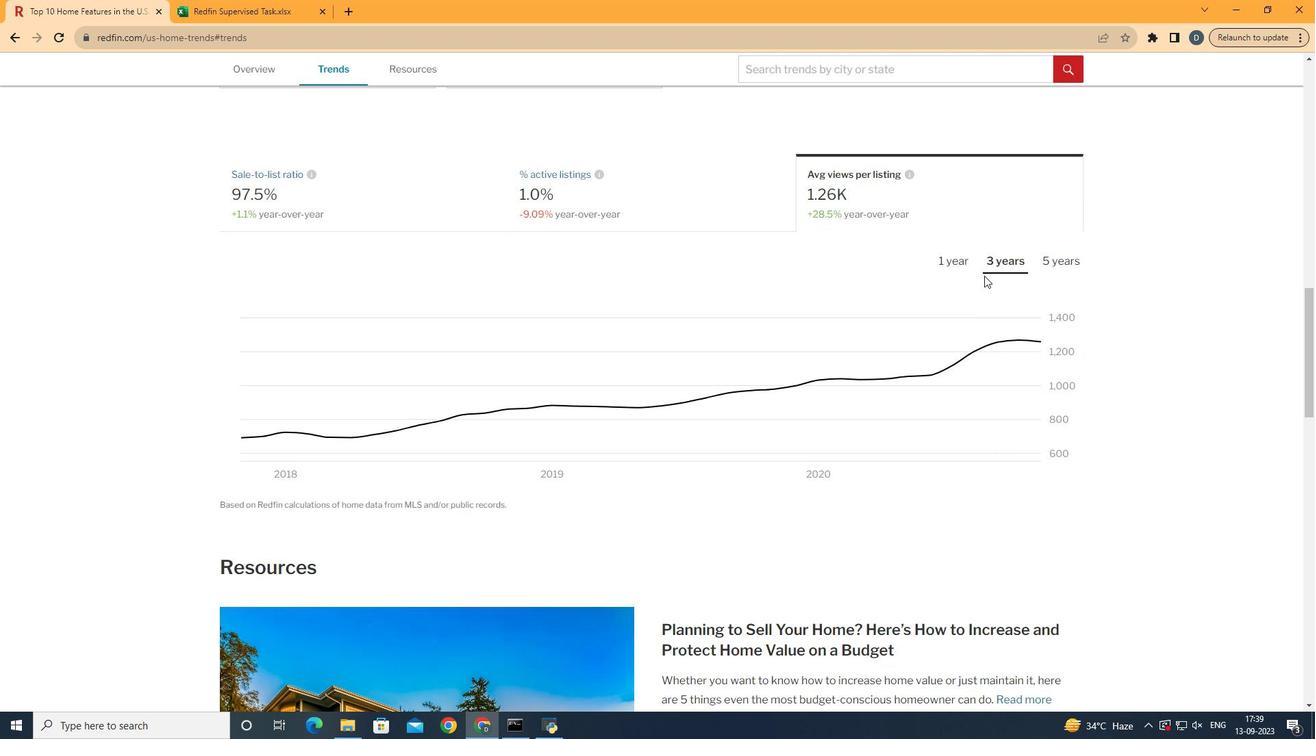 
